 Task: Create a section Dash & Smash and in the section, add a milestone Business Rules Management in the project AgileRamp
Action: Mouse moved to (298, 565)
Screenshot: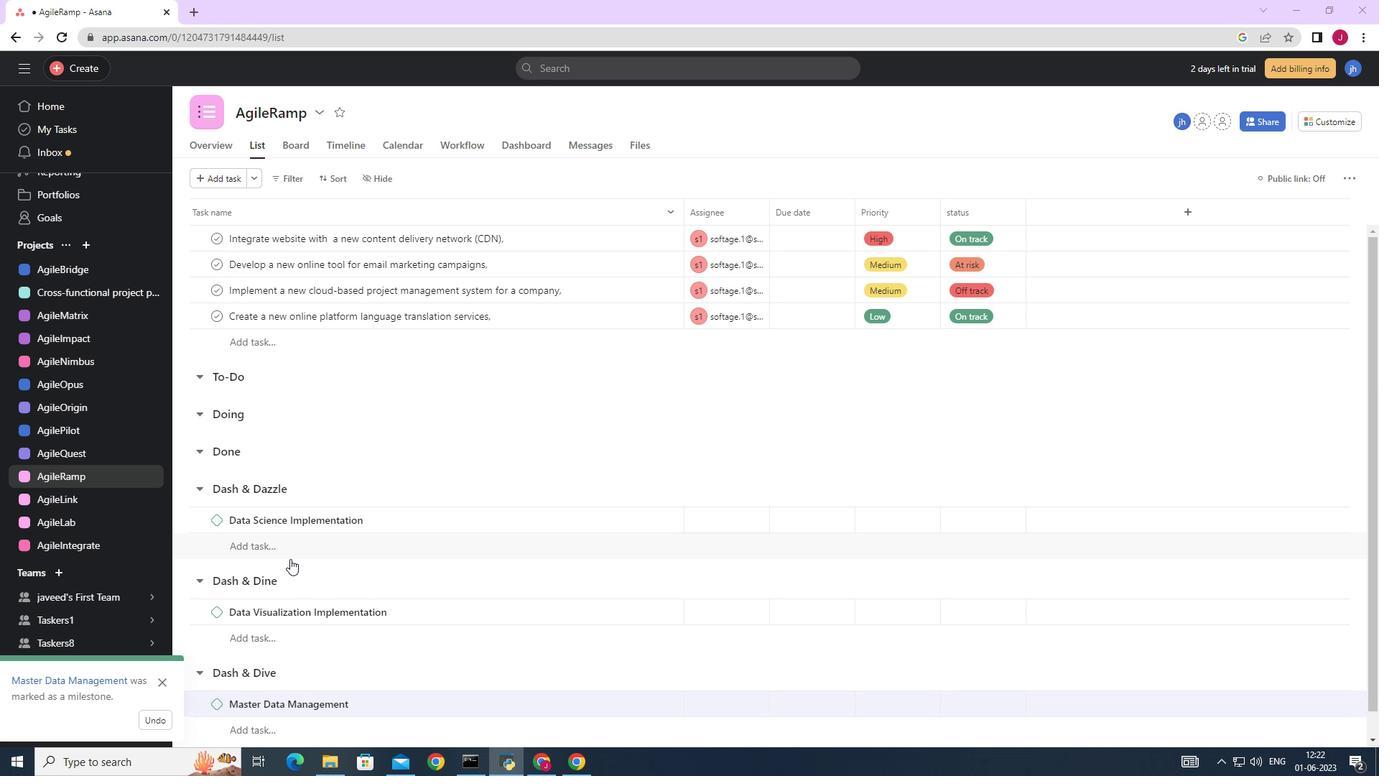 
Action: Mouse scrolled (298, 564) with delta (0, 0)
Screenshot: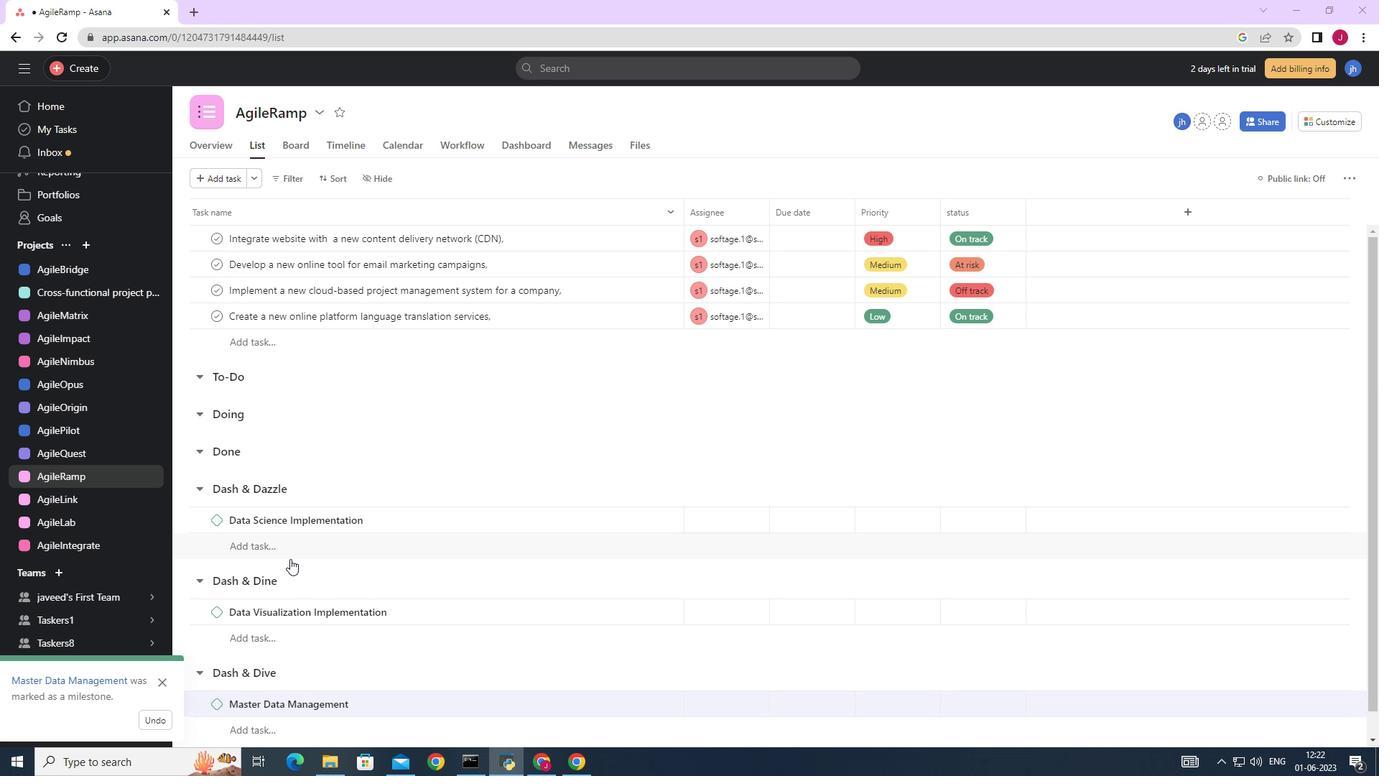 
Action: Mouse moved to (298, 565)
Screenshot: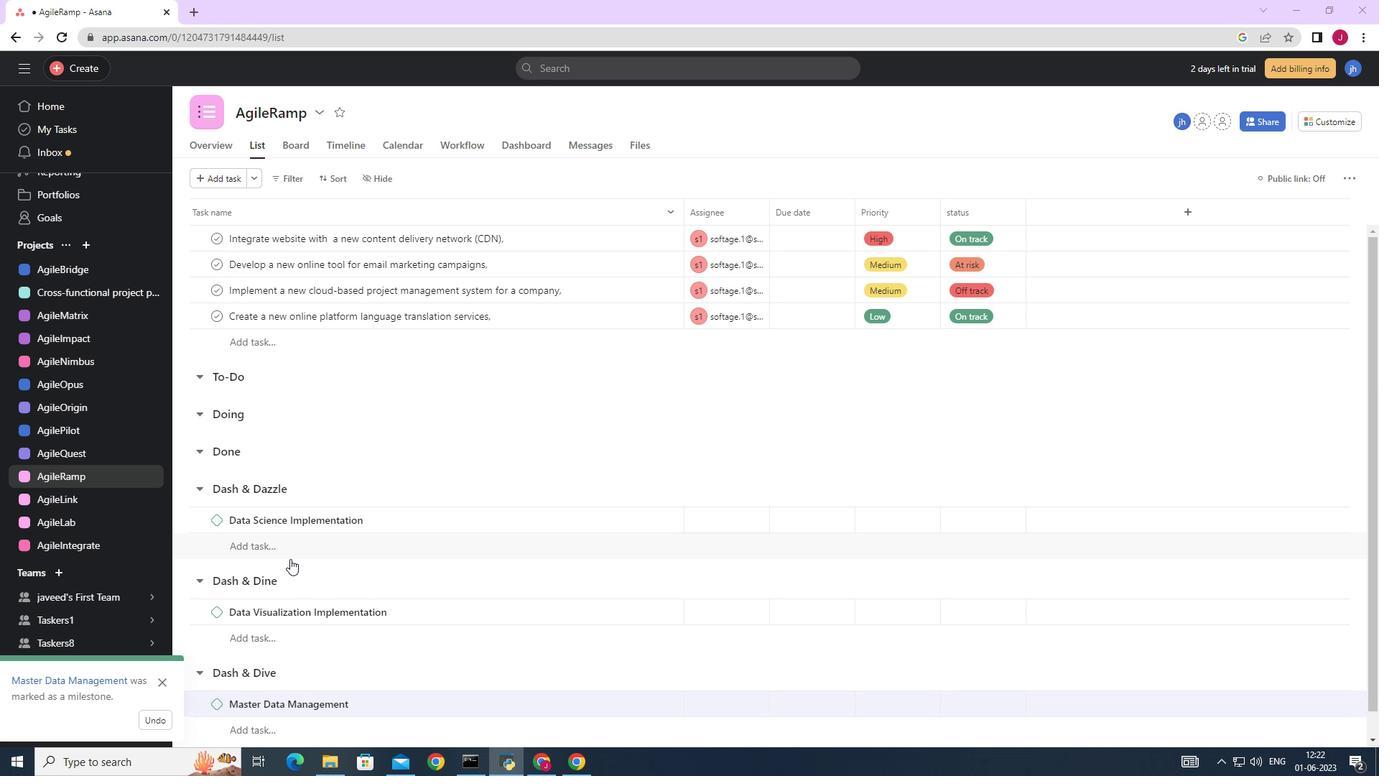 
Action: Mouse scrolled (298, 564) with delta (0, 0)
Screenshot: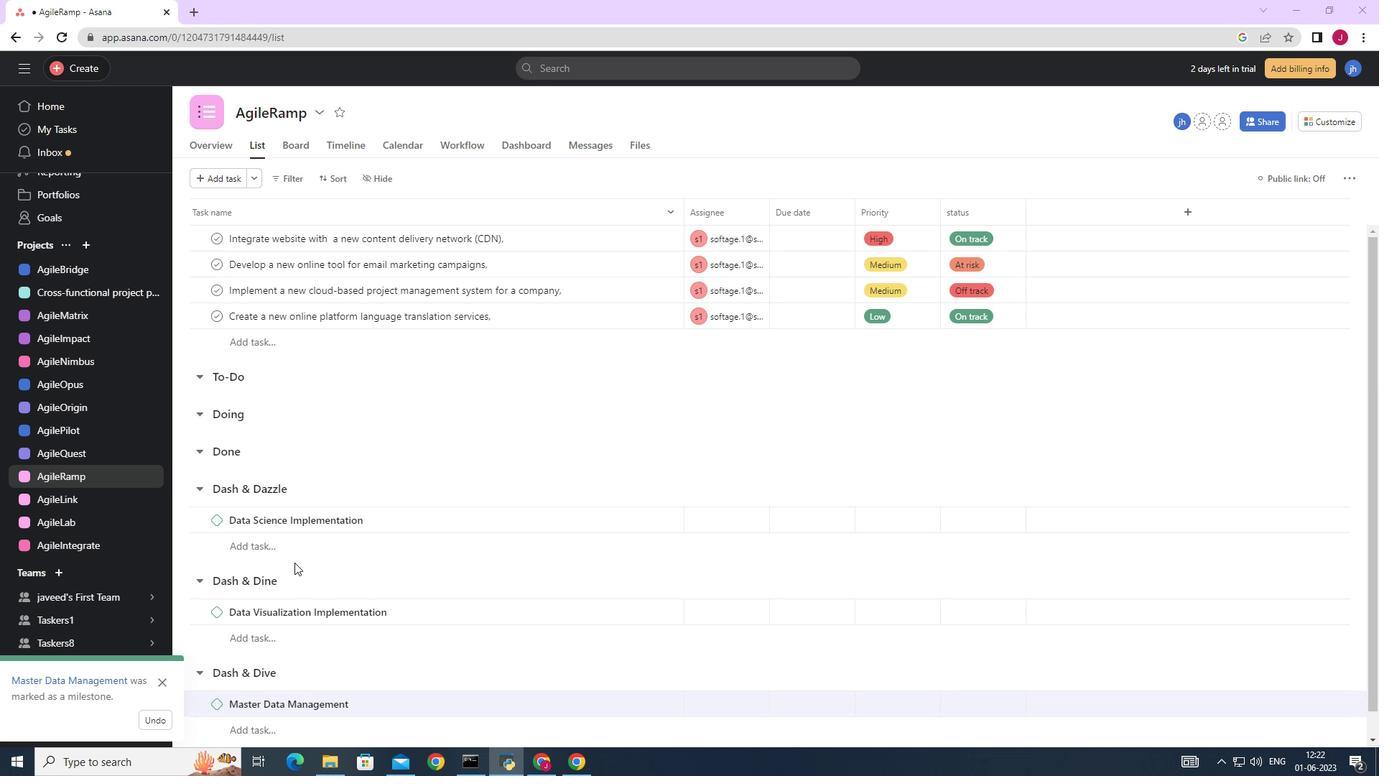 
Action: Mouse scrolled (298, 564) with delta (0, 0)
Screenshot: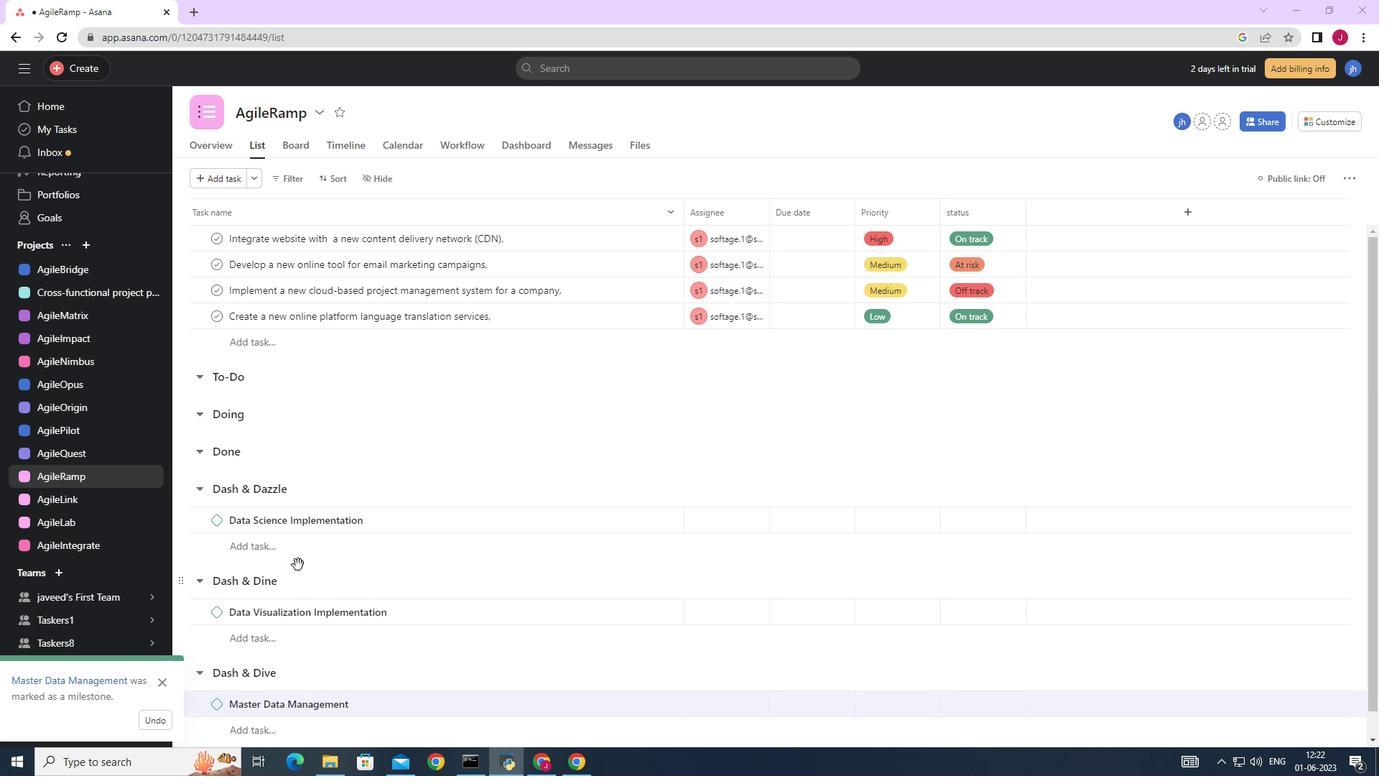 
Action: Mouse scrolled (298, 564) with delta (0, 0)
Screenshot: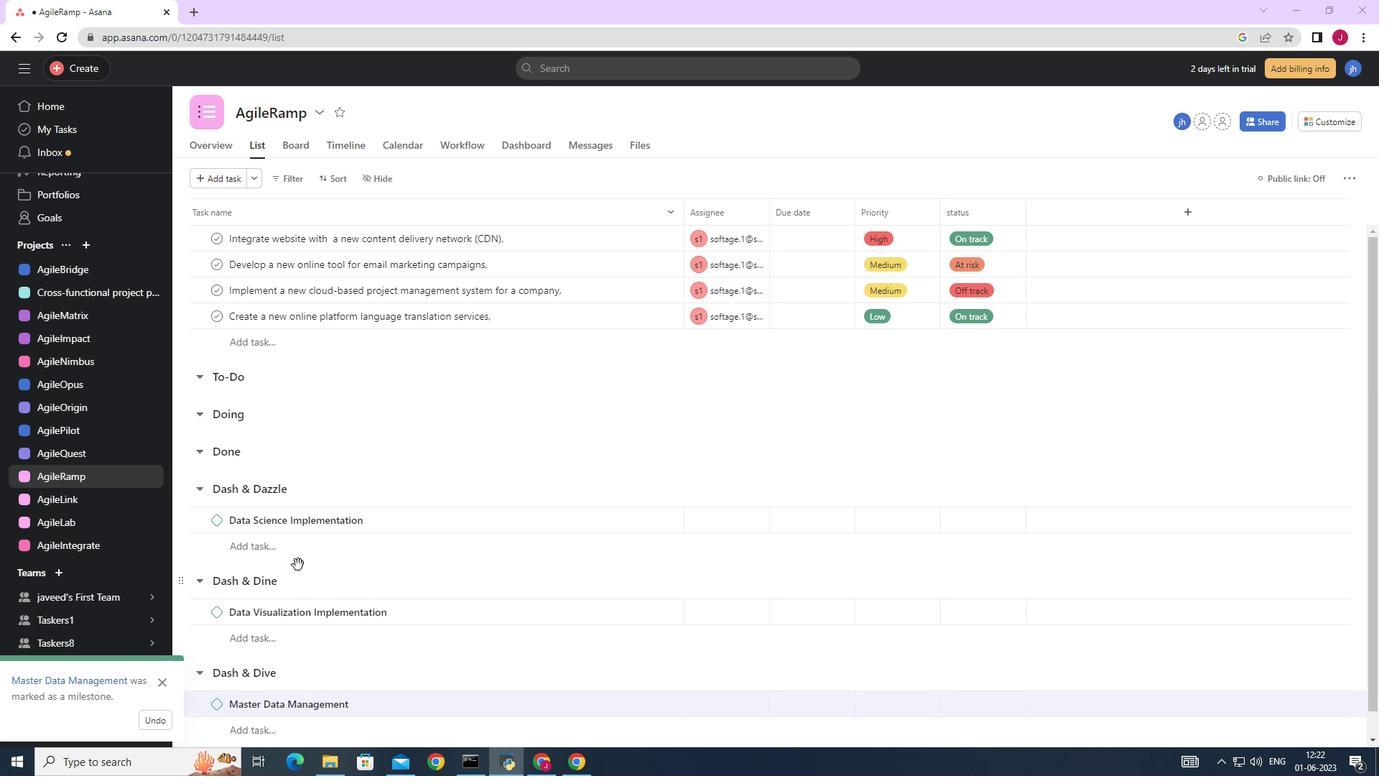 
Action: Mouse scrolled (298, 564) with delta (0, 0)
Screenshot: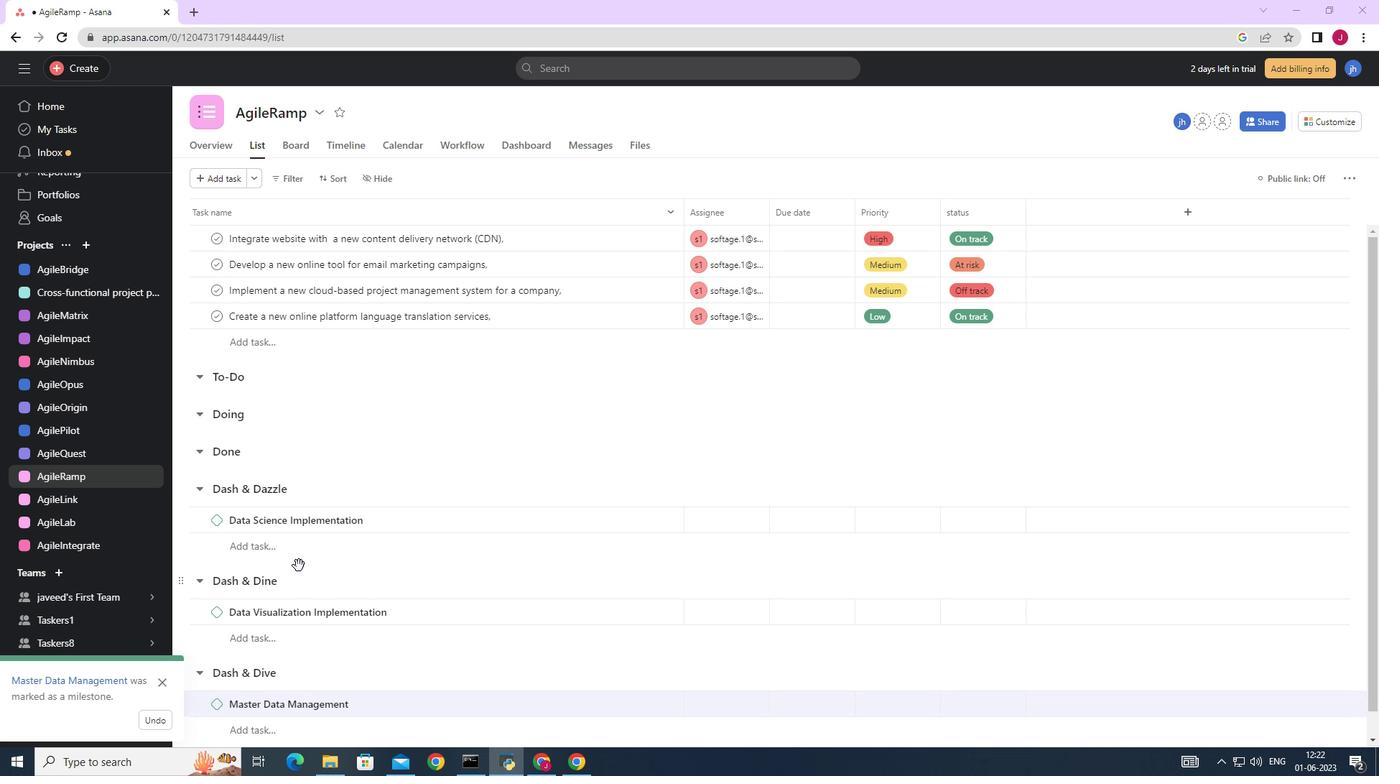 
Action: Mouse moved to (298, 567)
Screenshot: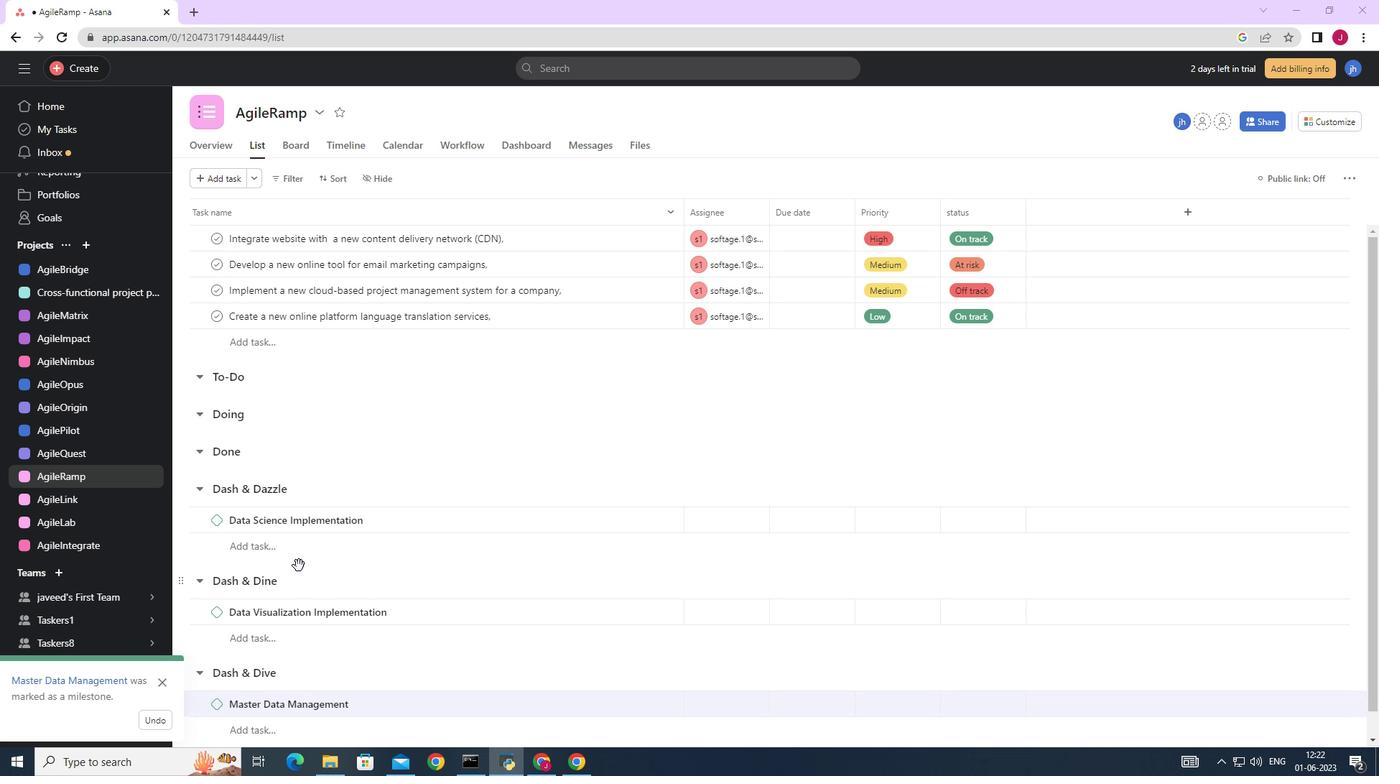 
Action: Mouse scrolled (298, 565) with delta (0, 0)
Screenshot: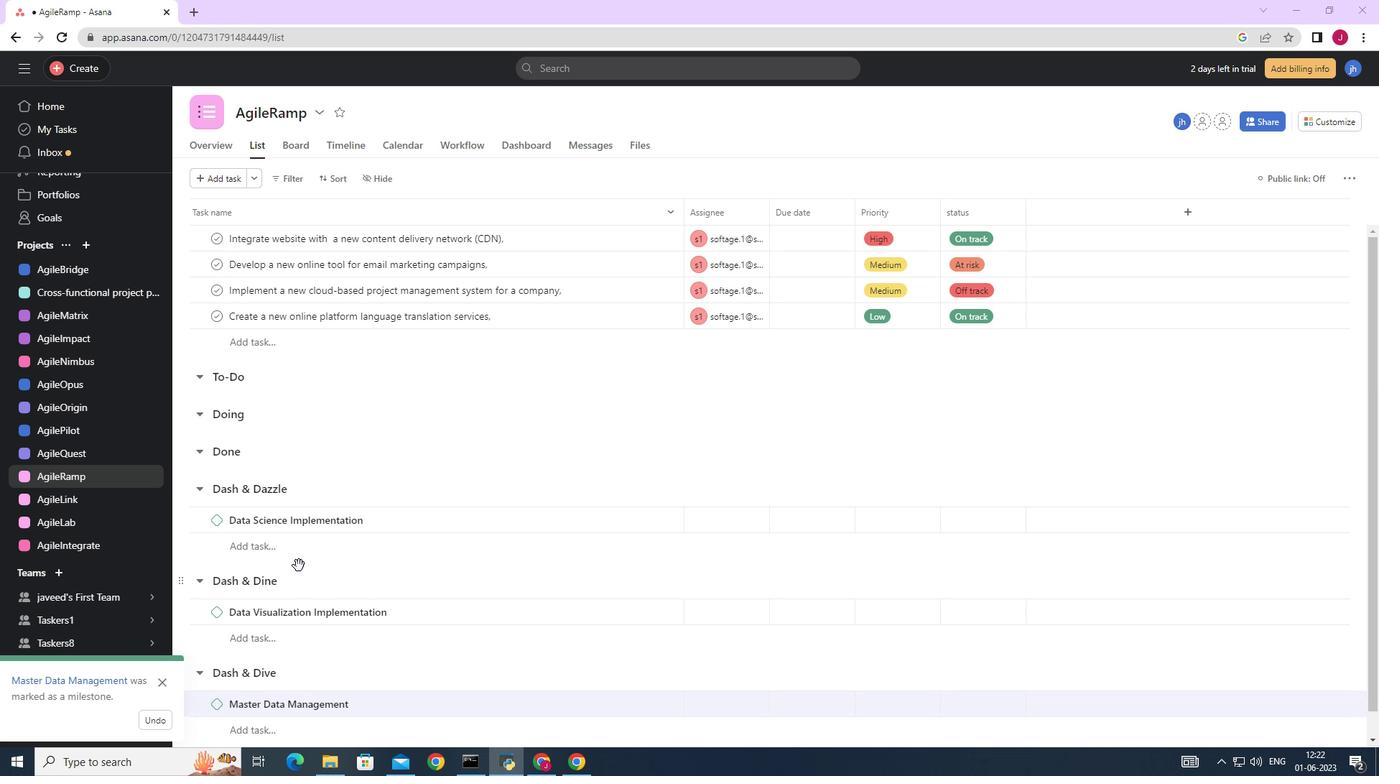 
Action: Mouse moved to (163, 678)
Screenshot: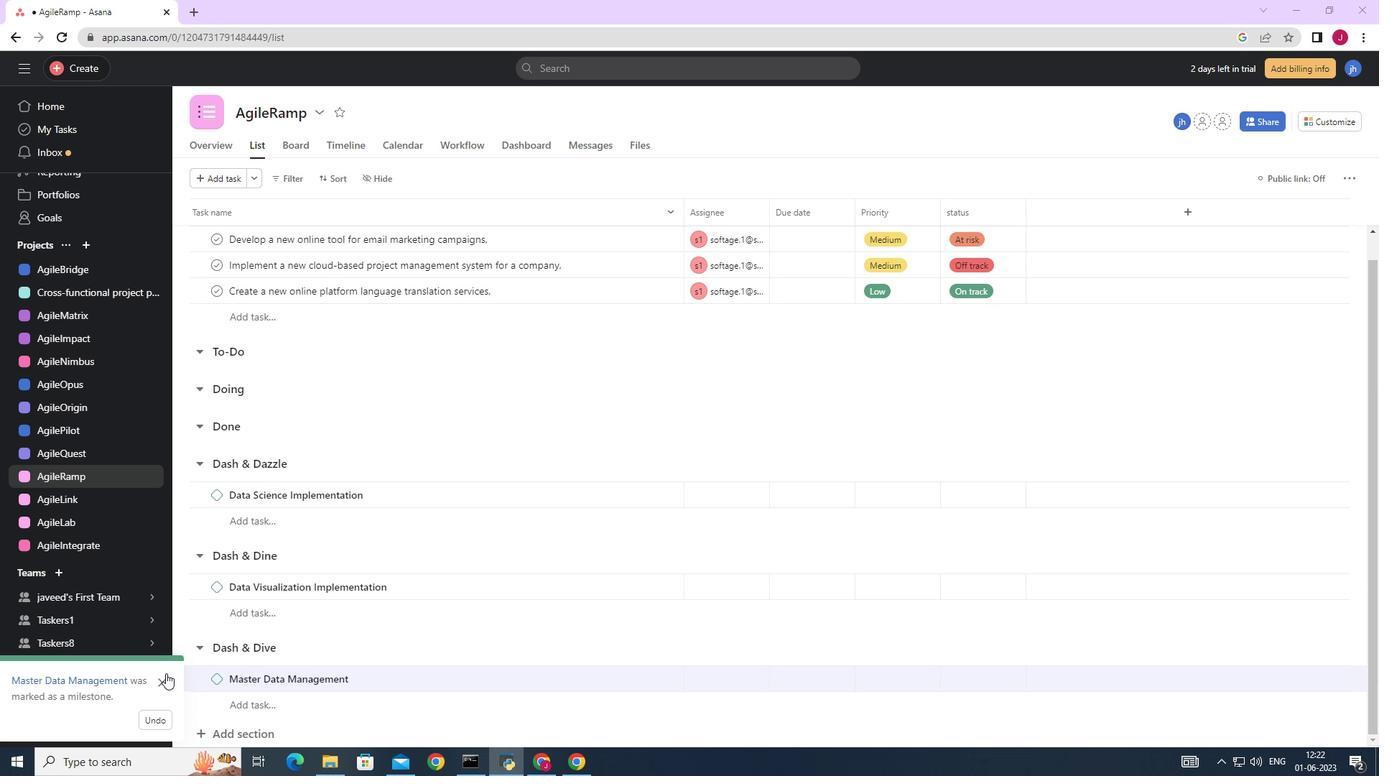 
Action: Mouse pressed left at (163, 678)
Screenshot: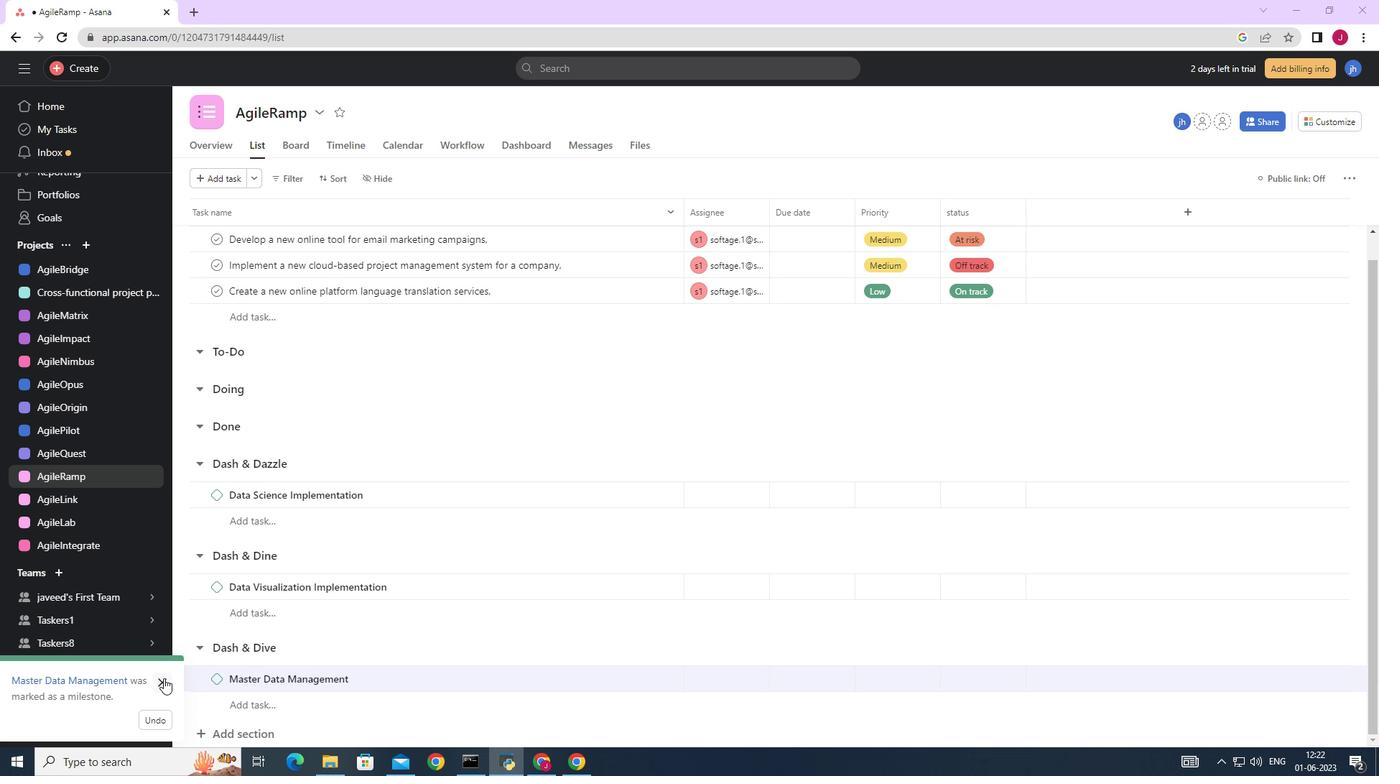 
Action: Mouse moved to (240, 693)
Screenshot: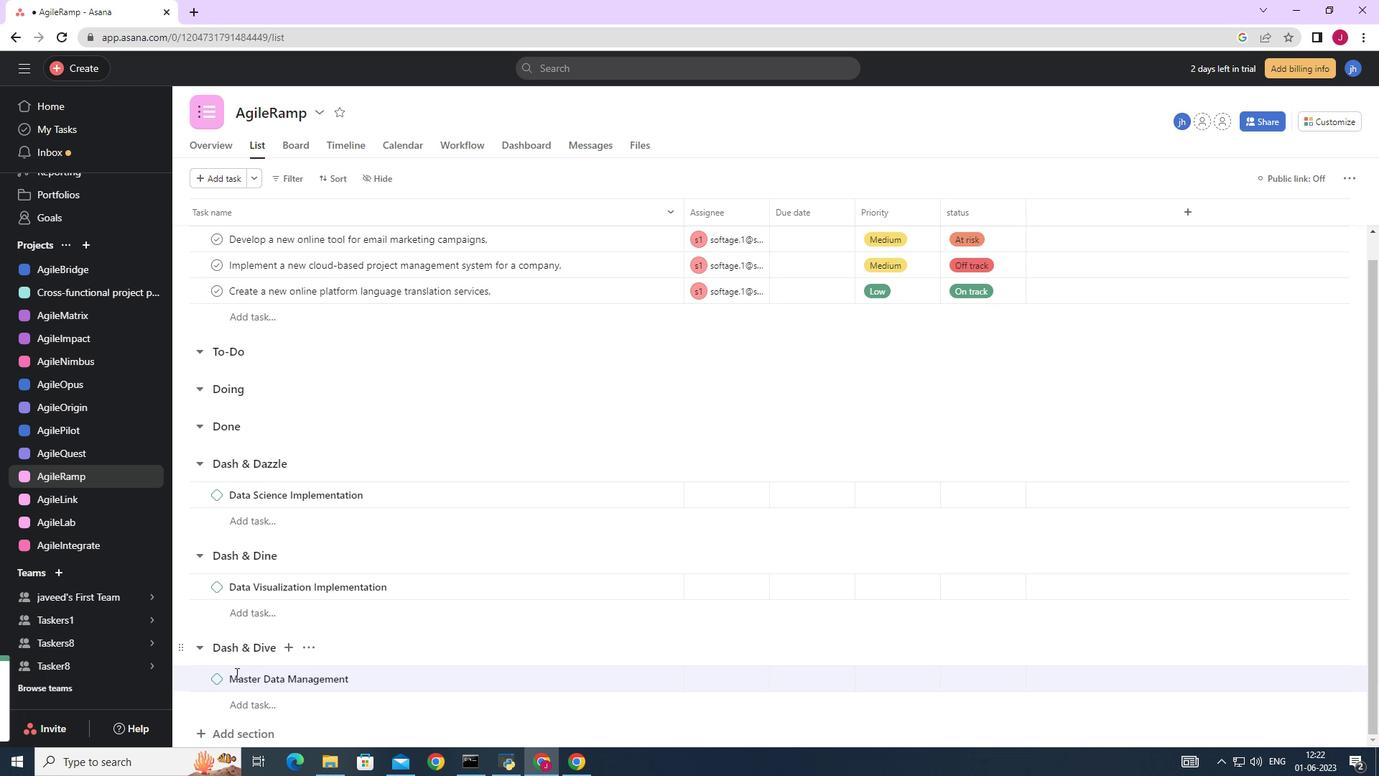
Action: Mouse scrolled (240, 692) with delta (0, 0)
Screenshot: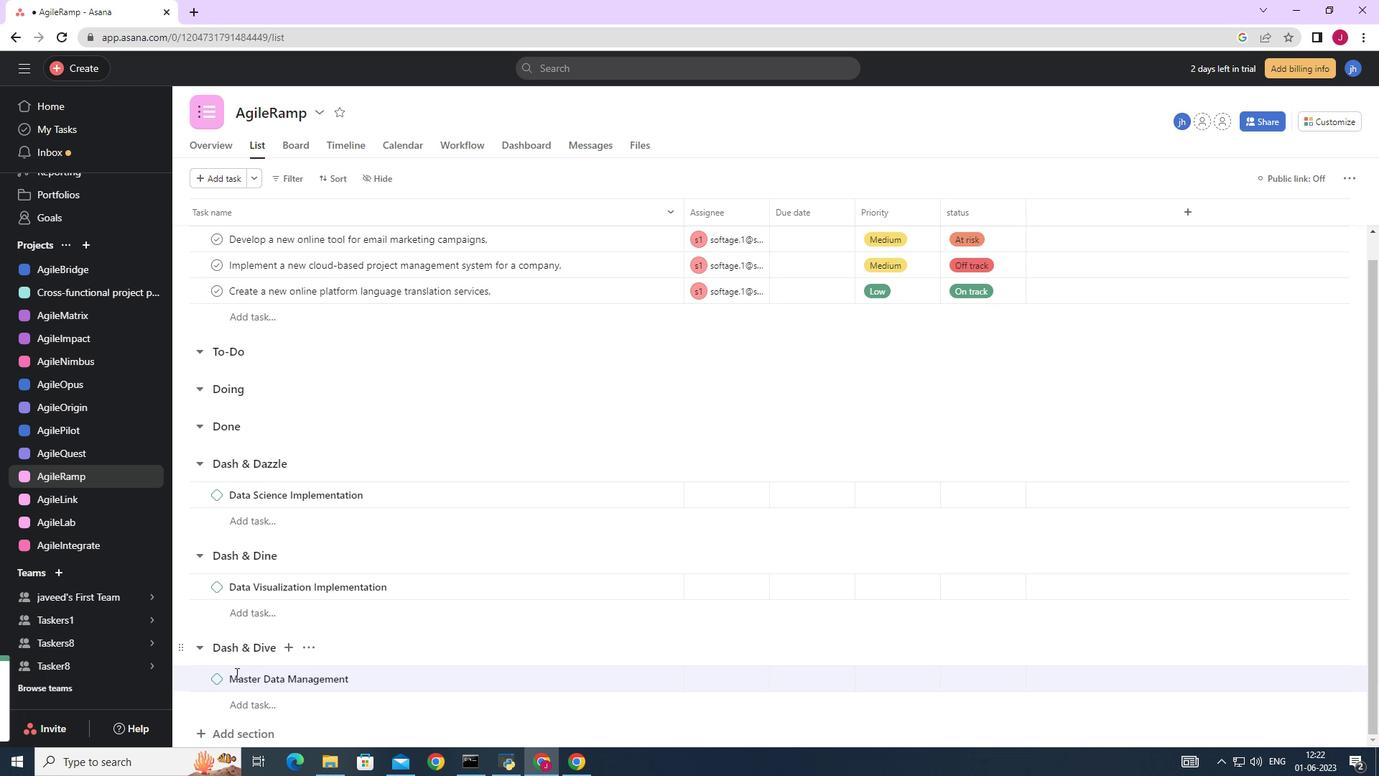 
Action: Mouse moved to (241, 699)
Screenshot: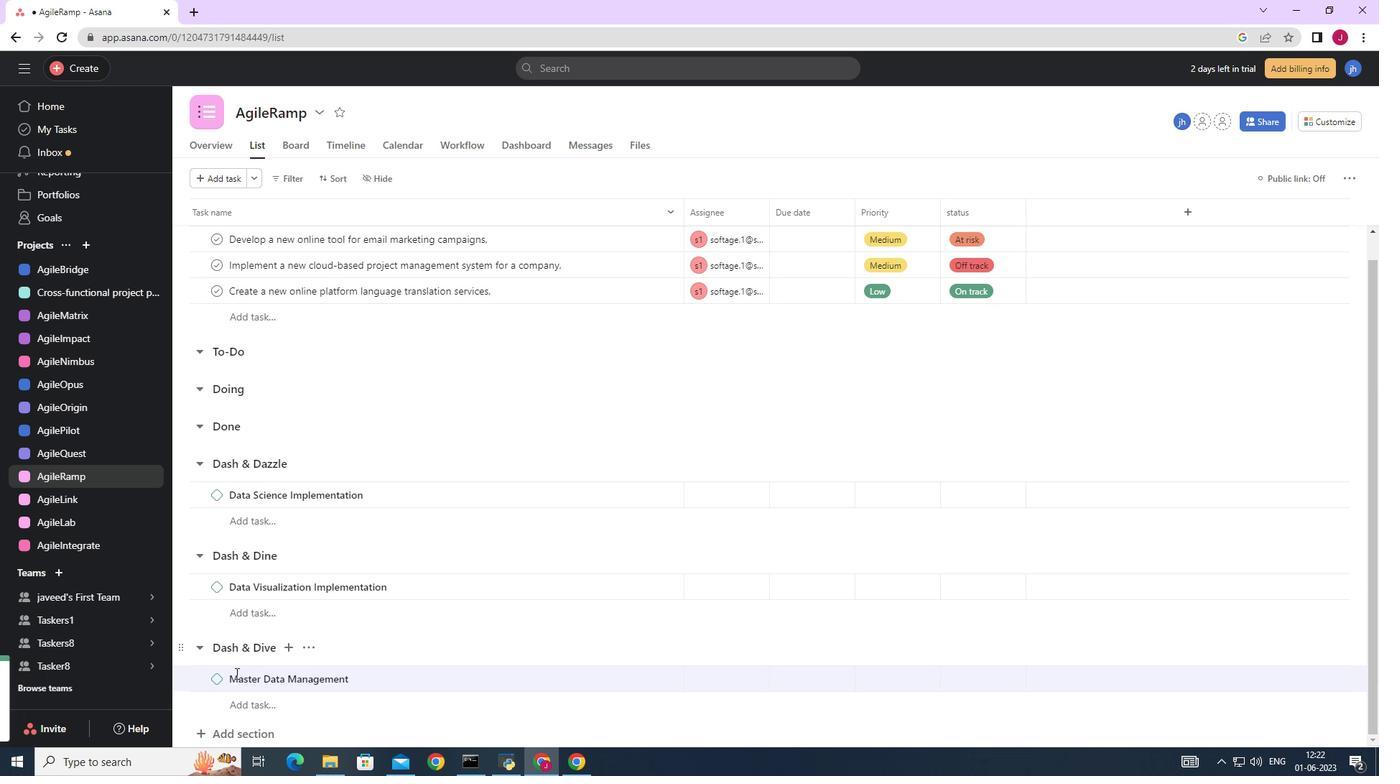 
Action: Mouse scrolled (240, 697) with delta (0, 0)
Screenshot: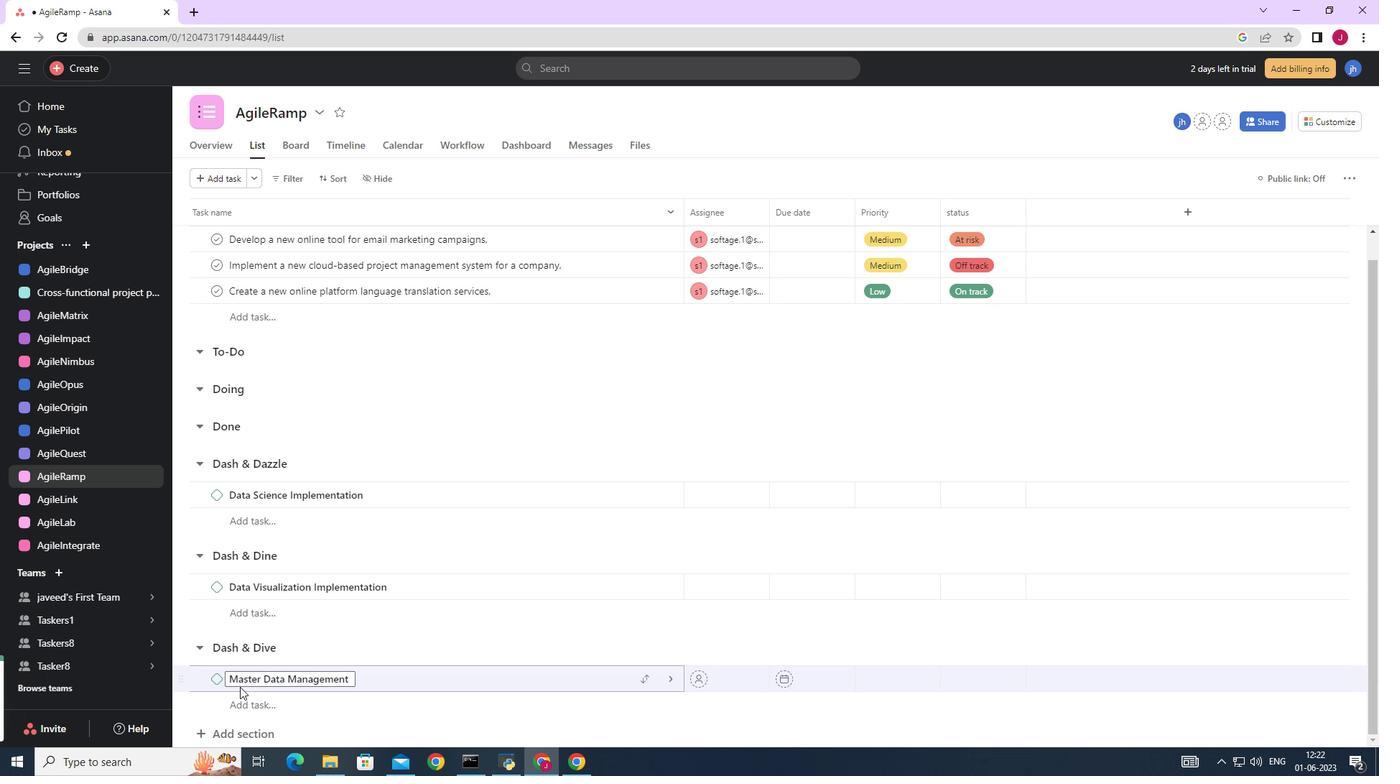 
Action: Mouse moved to (241, 701)
Screenshot: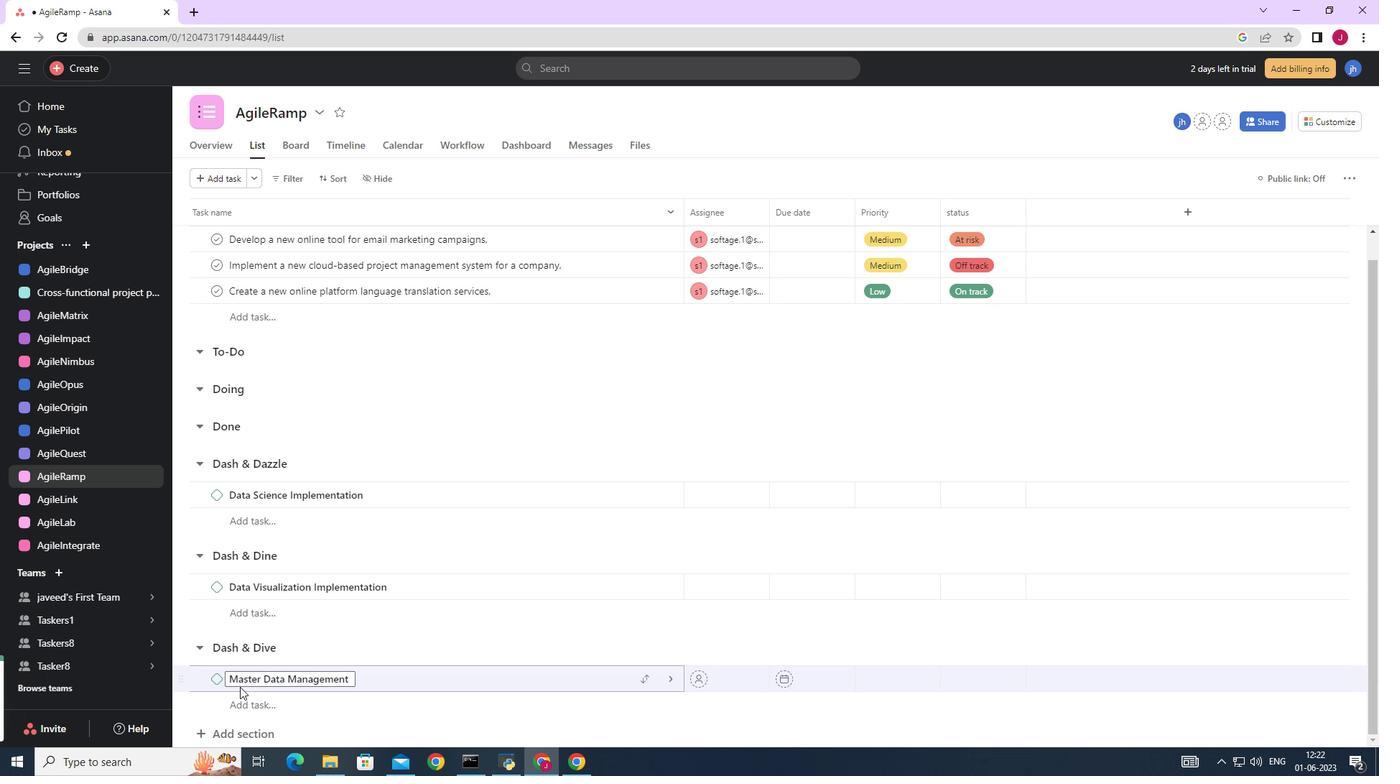 
Action: Mouse scrolled (241, 699) with delta (0, 0)
Screenshot: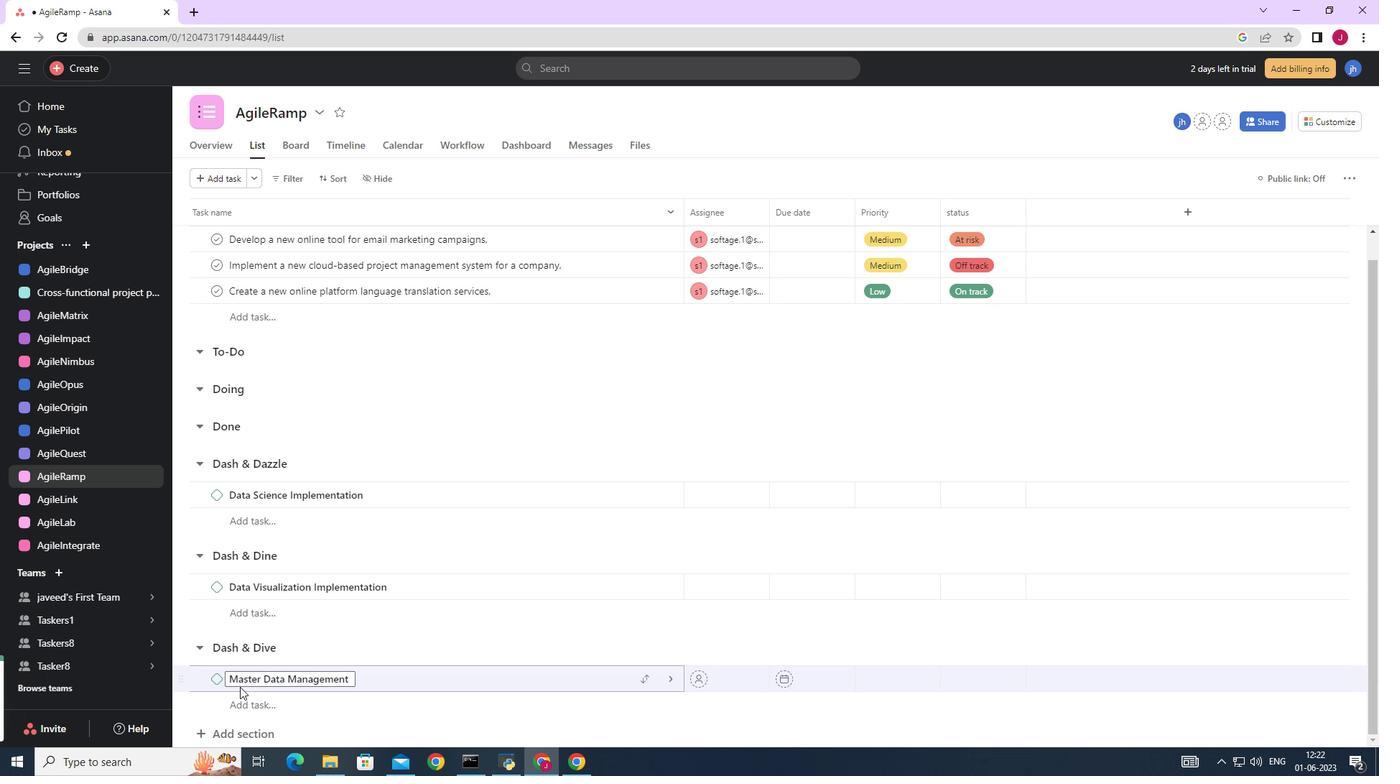 
Action: Mouse moved to (241, 702)
Screenshot: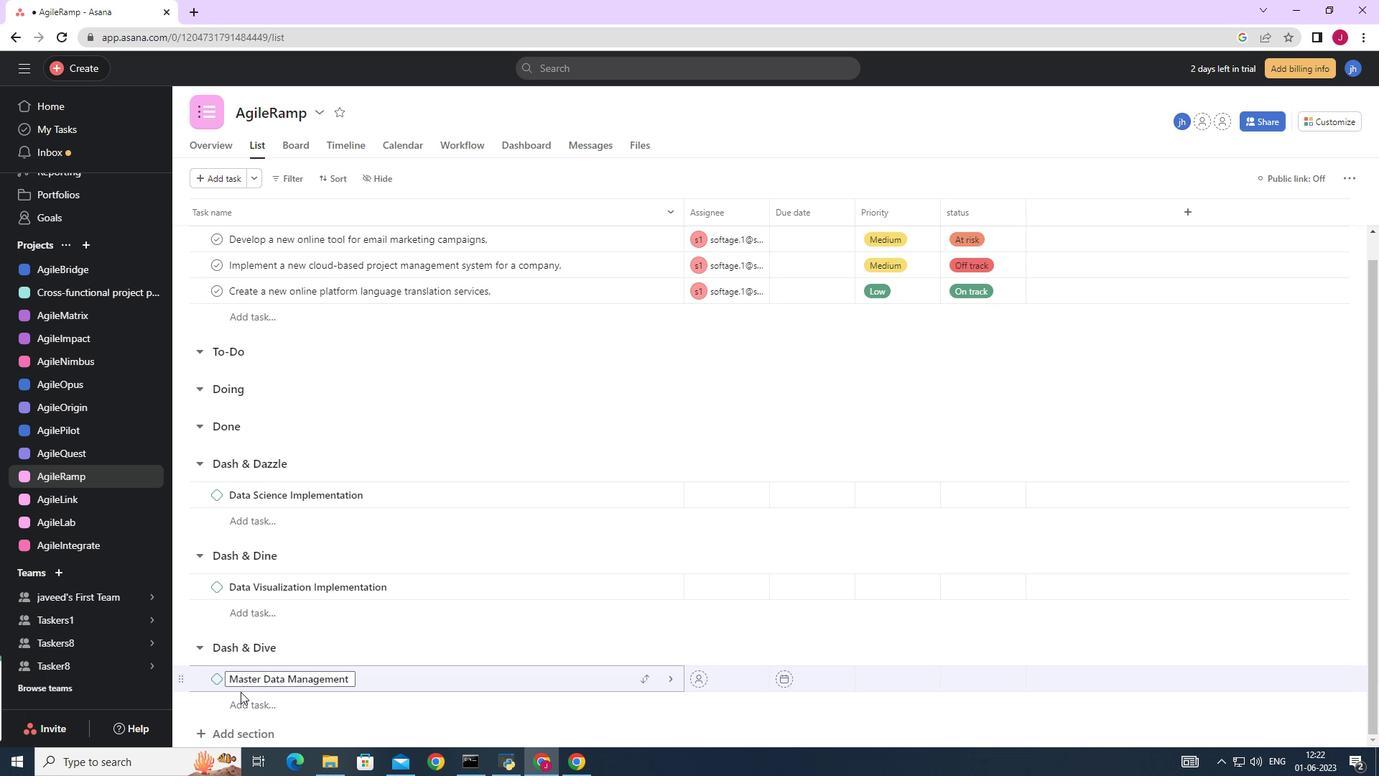 
Action: Mouse scrolled (241, 700) with delta (0, 0)
Screenshot: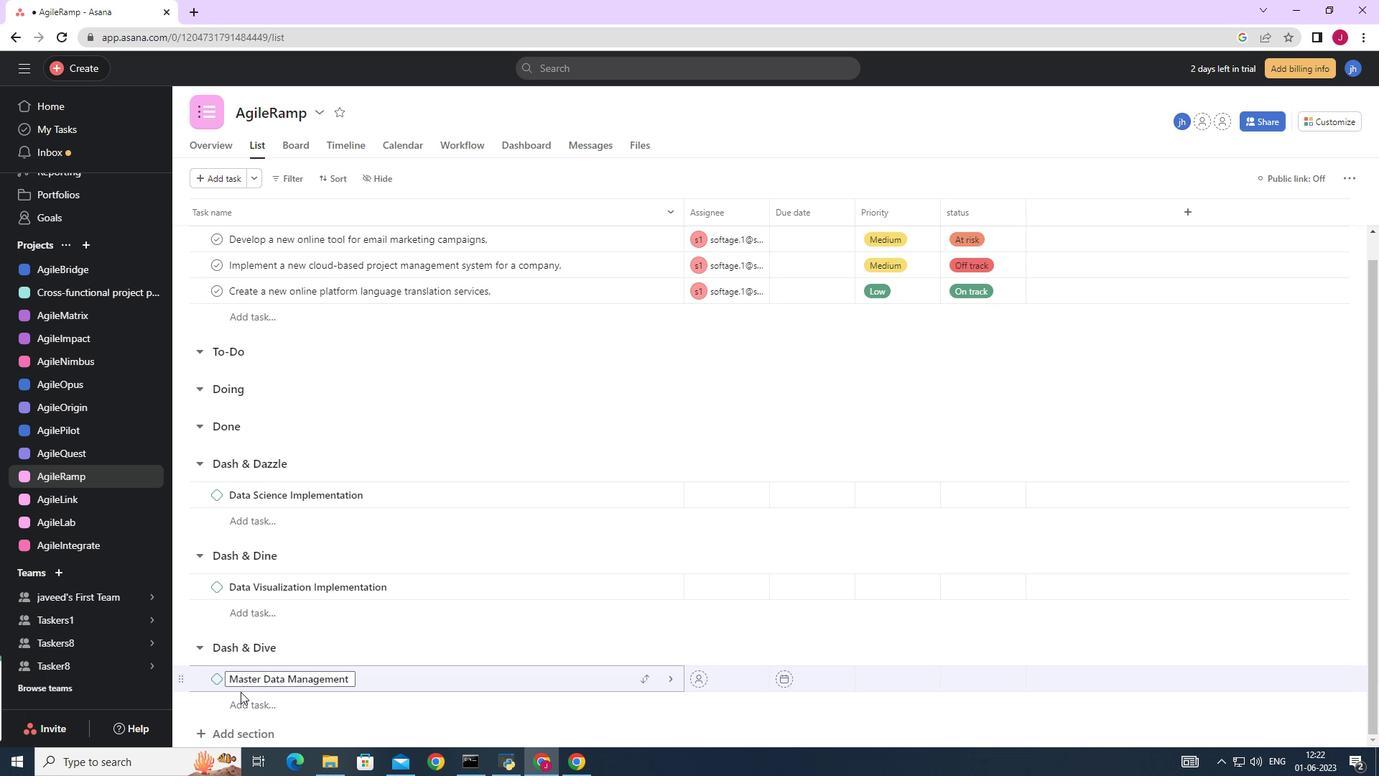 
Action: Mouse moved to (241, 703)
Screenshot: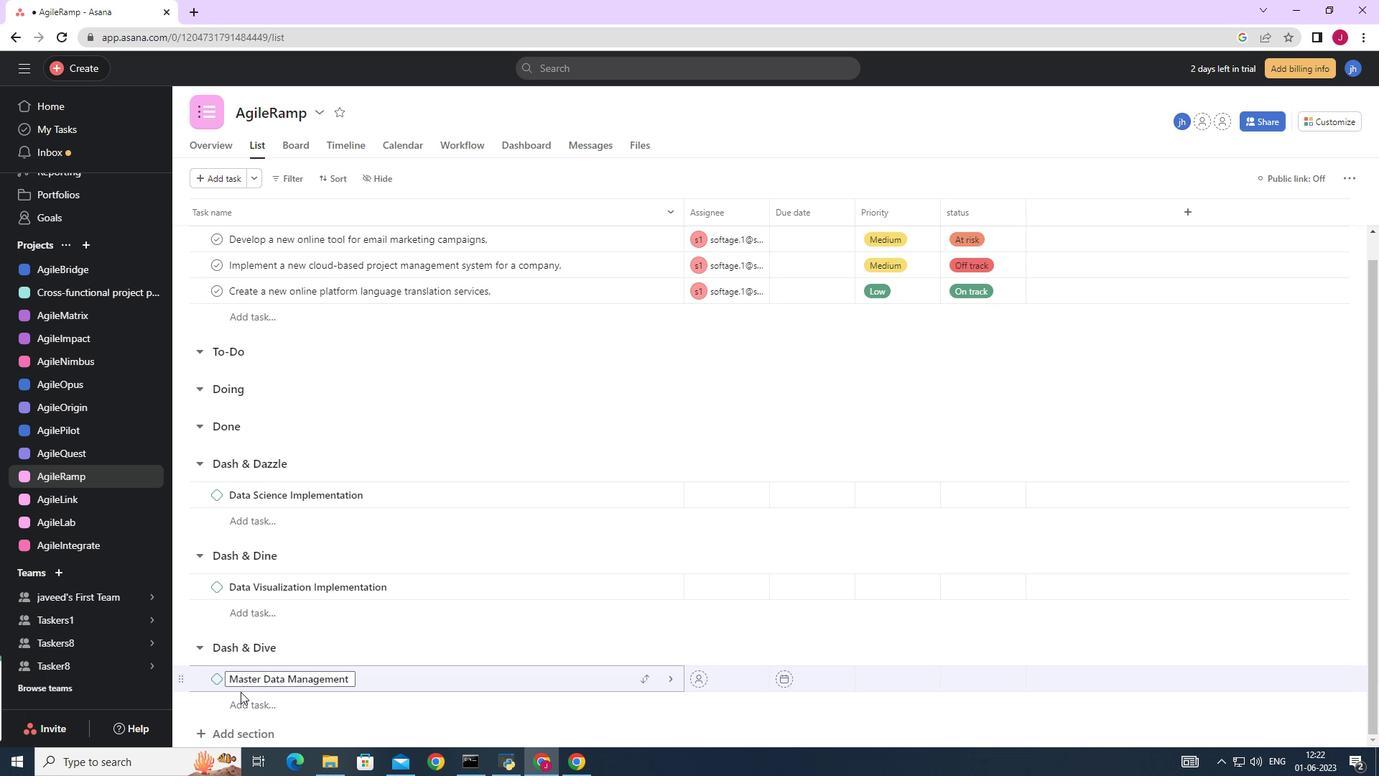 
Action: Mouse scrolled (241, 702) with delta (0, 0)
Screenshot: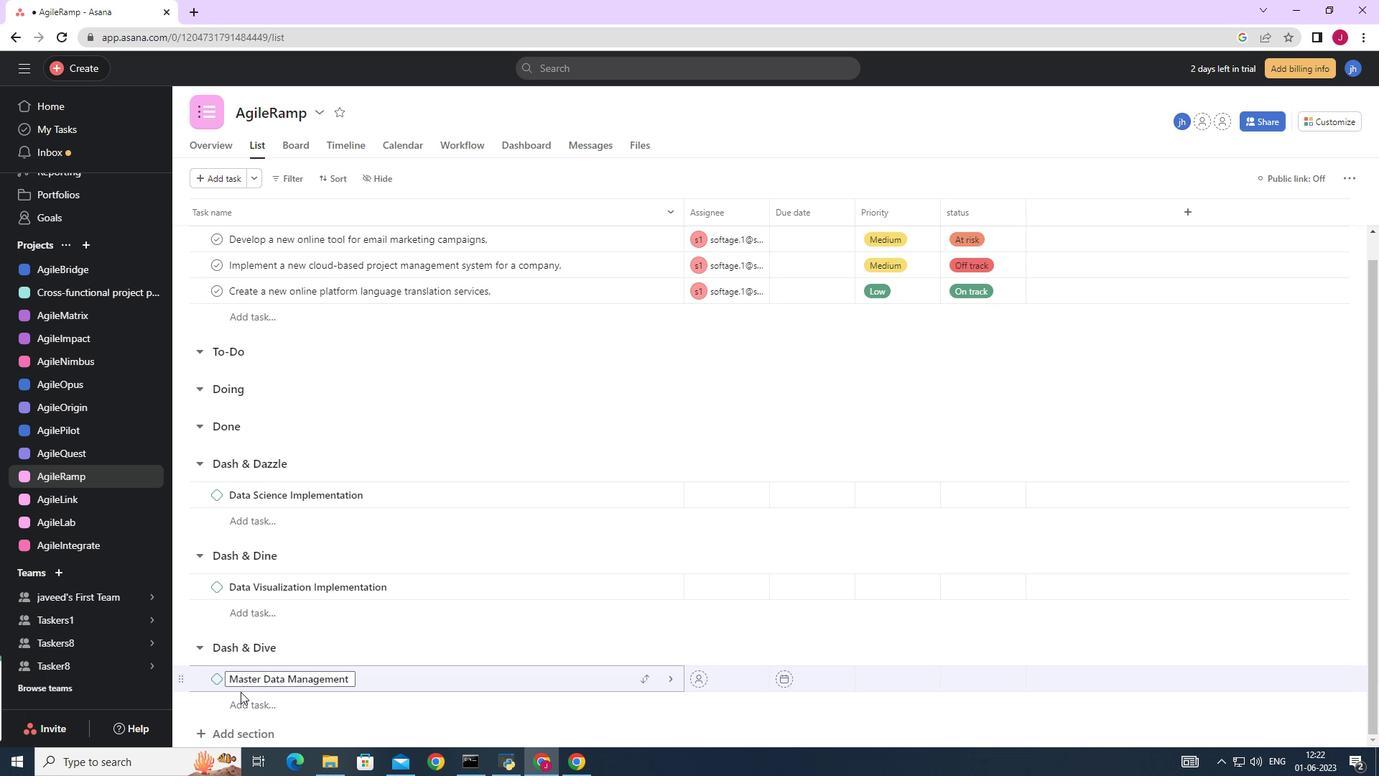 
Action: Mouse moved to (240, 705)
Screenshot: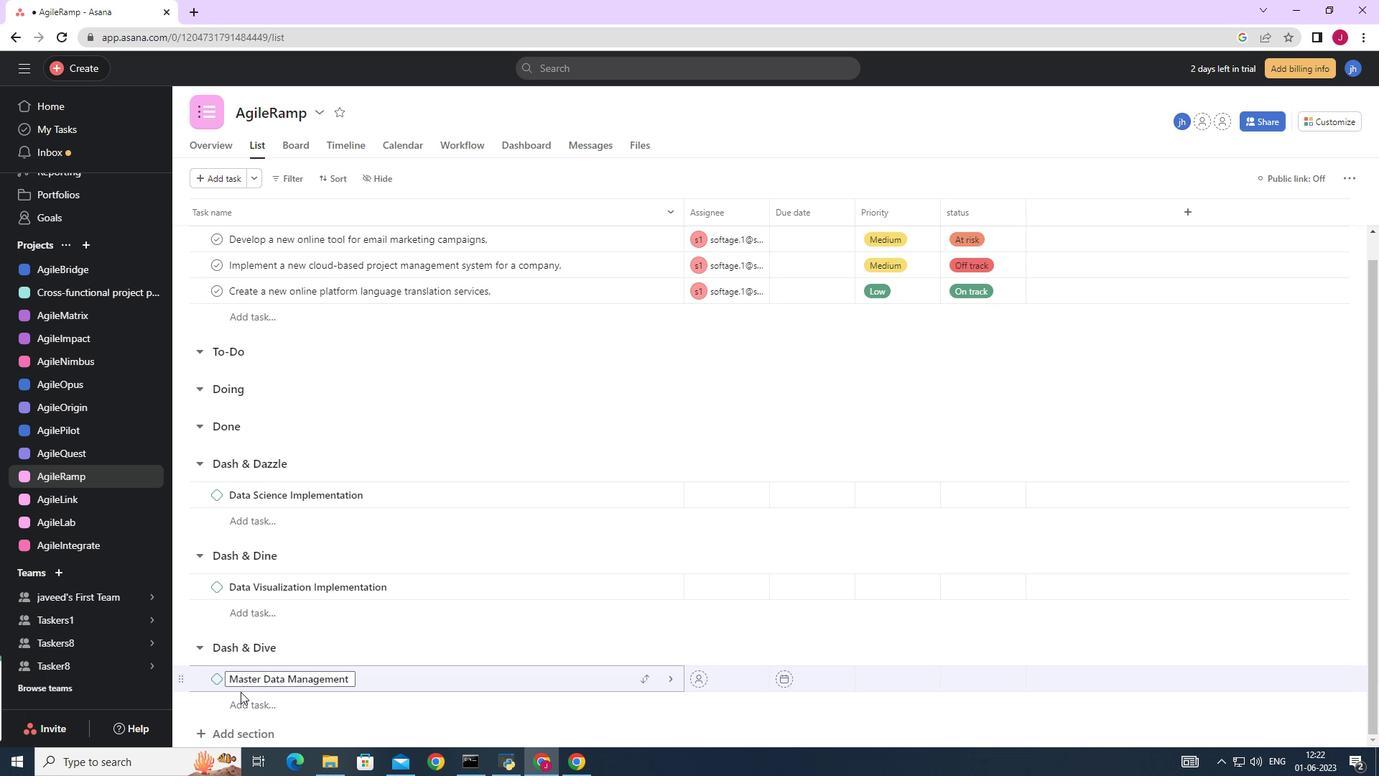 
Action: Mouse scrolled (240, 704) with delta (0, 0)
Screenshot: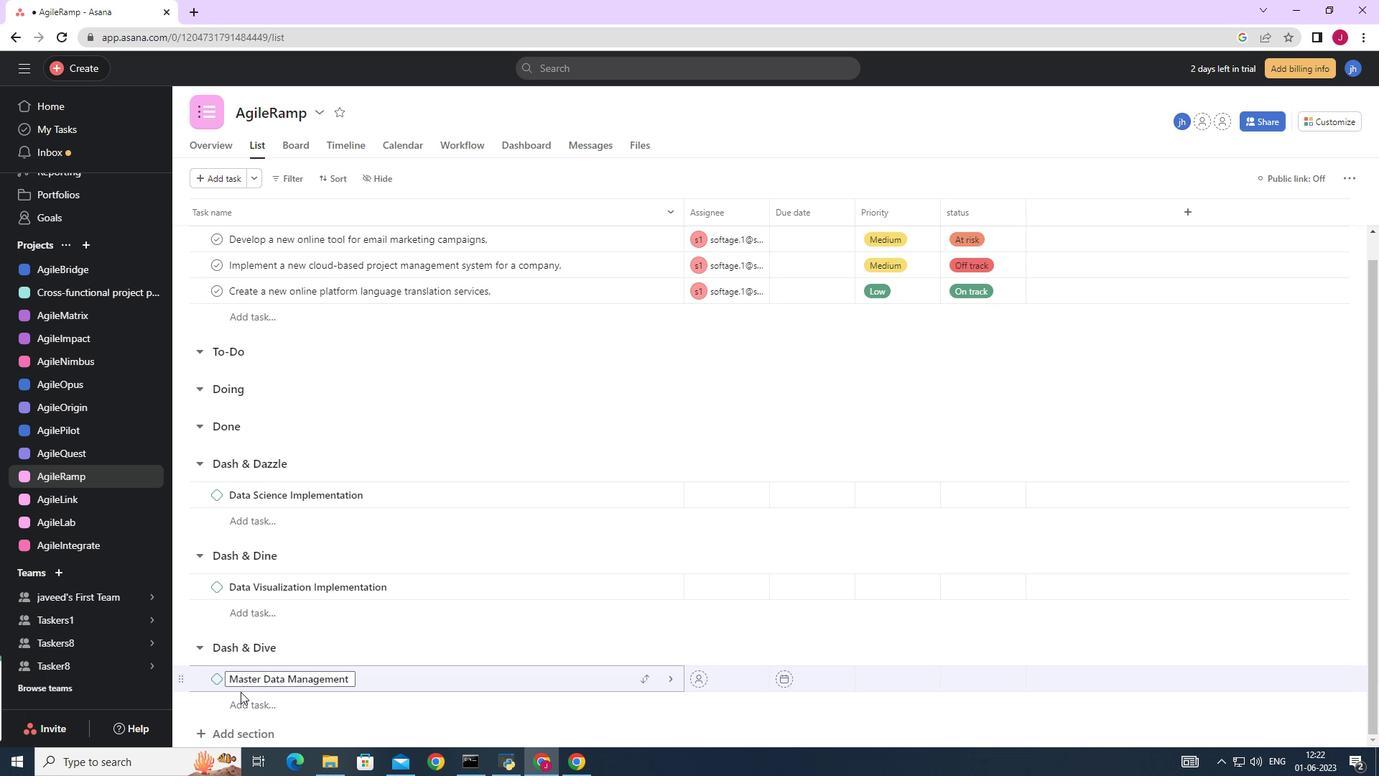 
Action: Mouse moved to (242, 733)
Screenshot: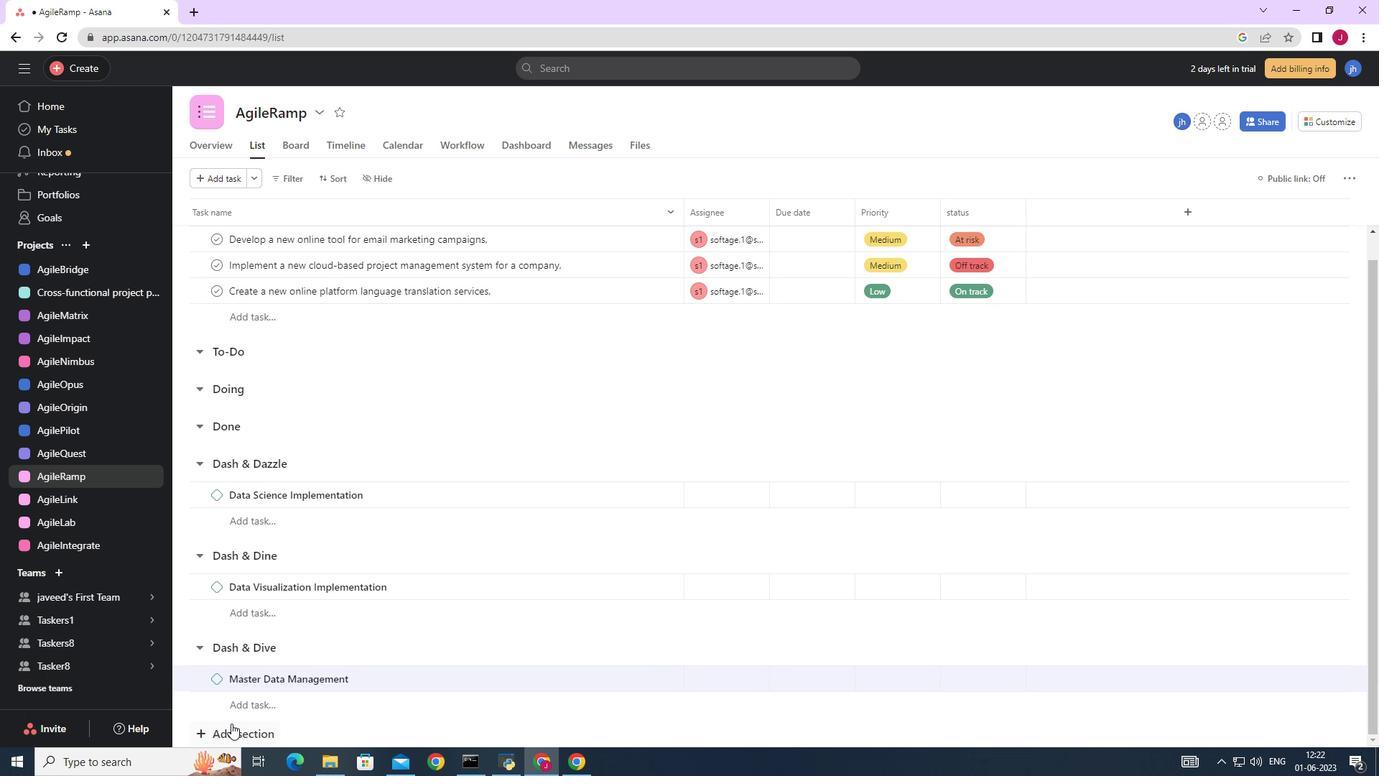 
Action: Mouse pressed left at (242, 733)
Screenshot: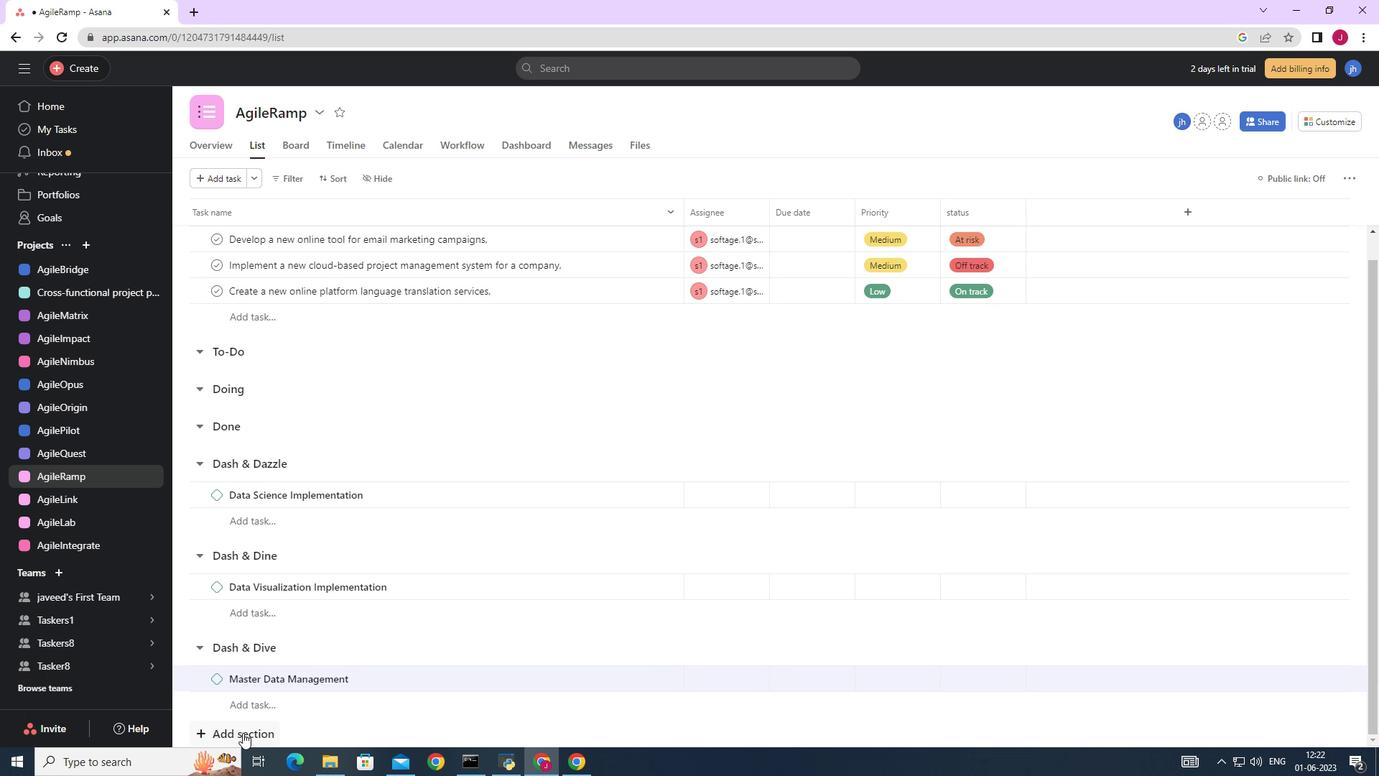 
Action: Mouse moved to (293, 657)
Screenshot: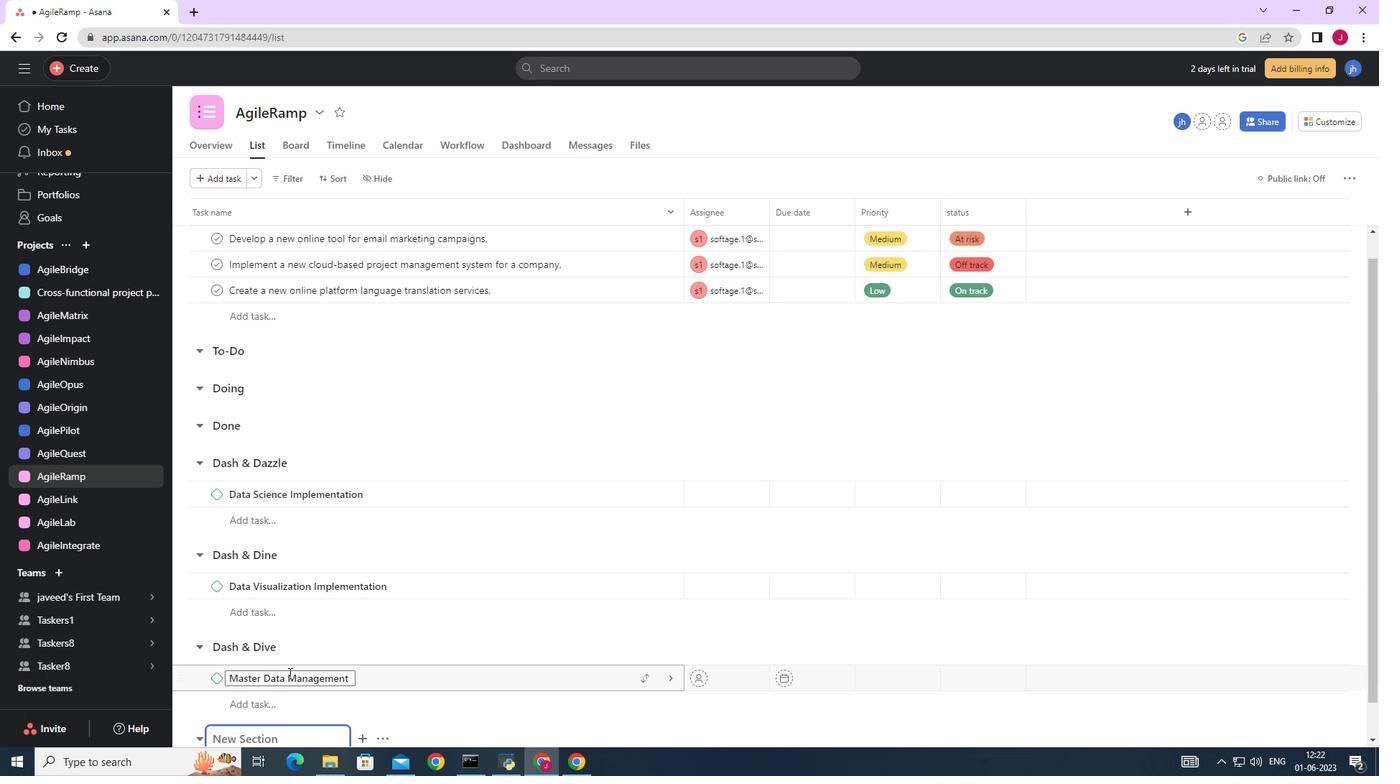
Action: Mouse scrolled (293, 656) with delta (0, 0)
Screenshot: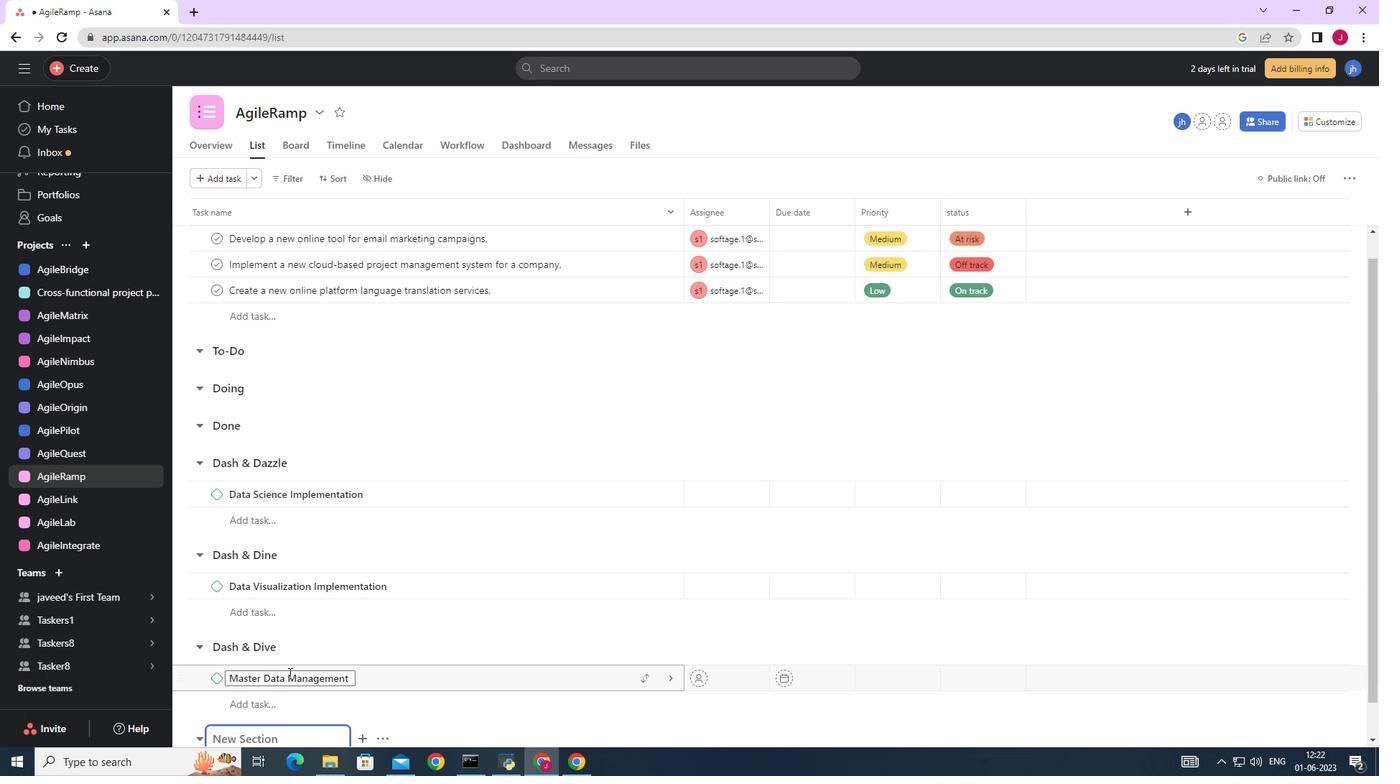 
Action: Mouse scrolled (293, 656) with delta (0, 0)
Screenshot: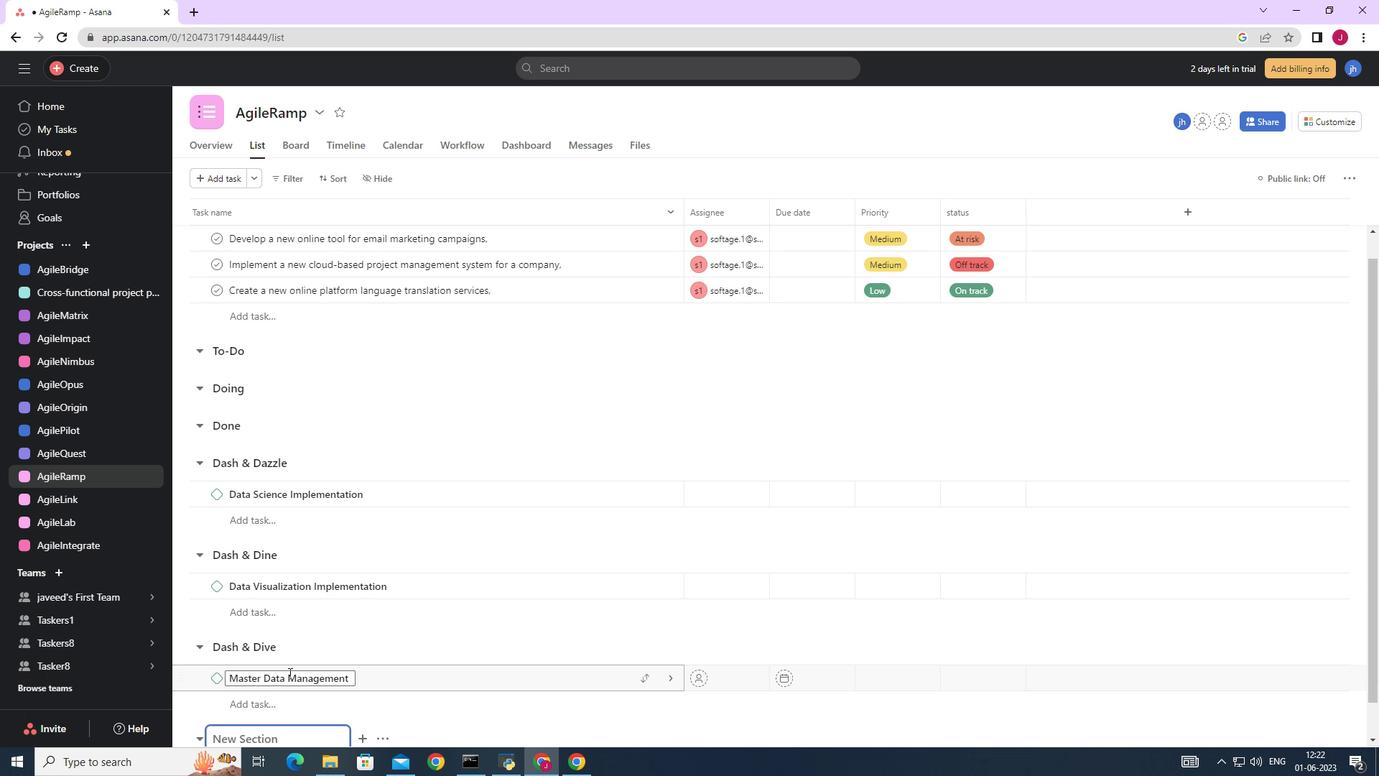 
Action: Mouse scrolled (293, 656) with delta (0, 0)
Screenshot: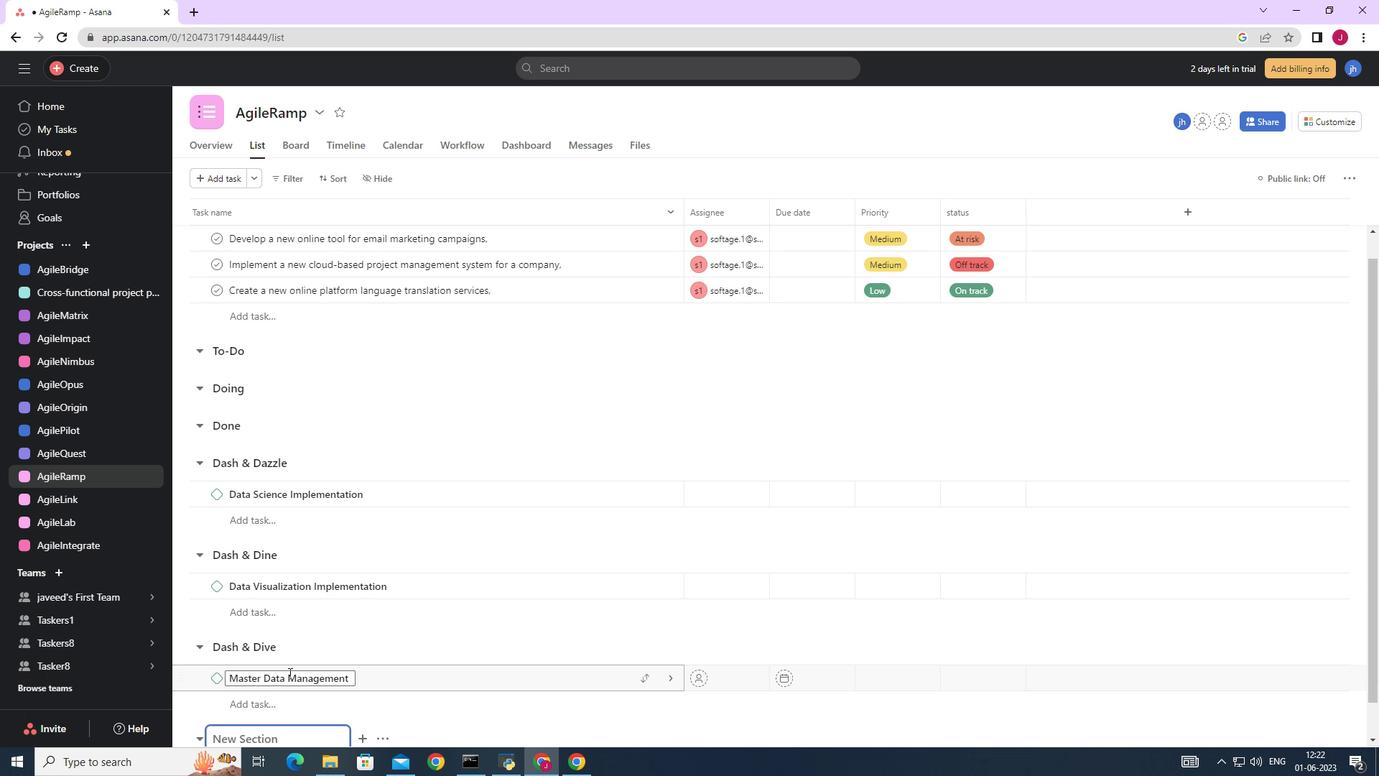 
Action: Mouse scrolled (293, 656) with delta (0, 0)
Screenshot: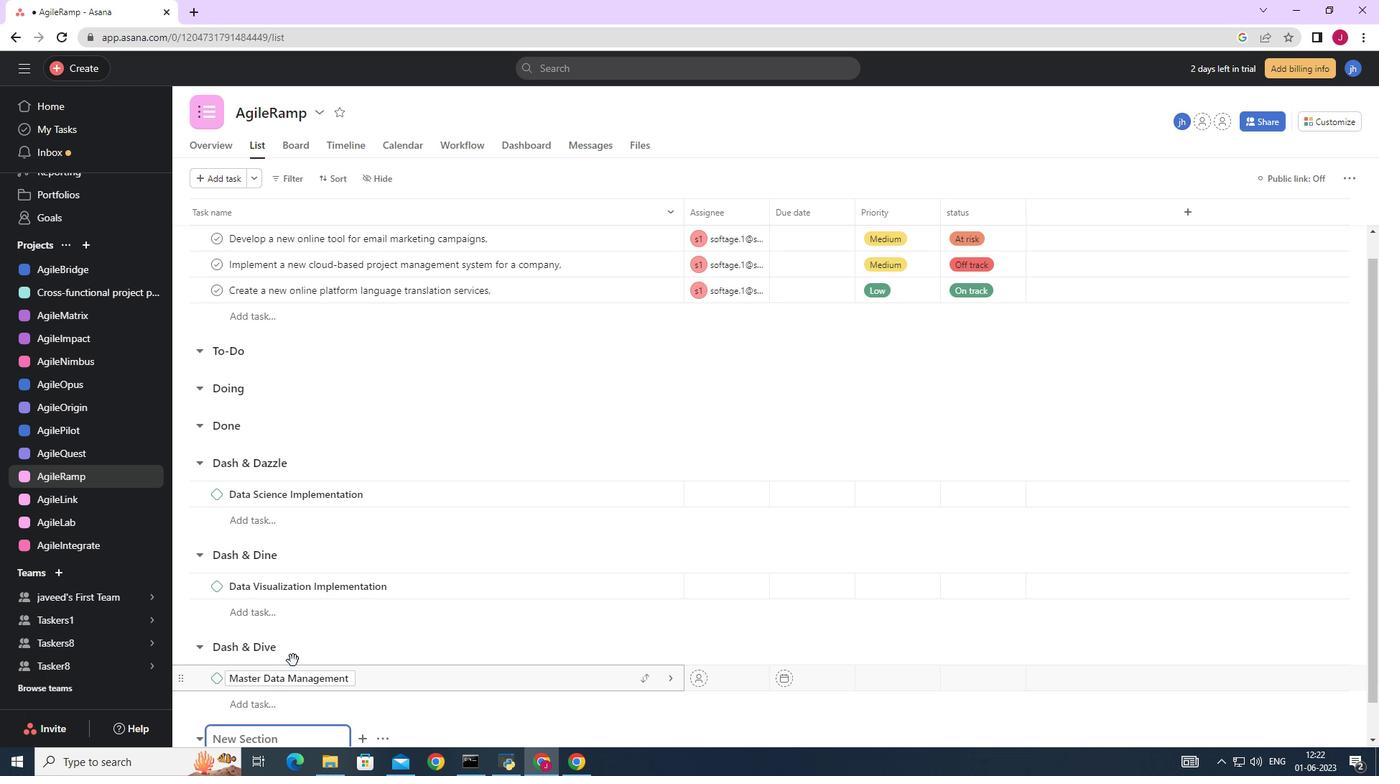 
Action: Mouse scrolled (293, 656) with delta (0, 0)
Screenshot: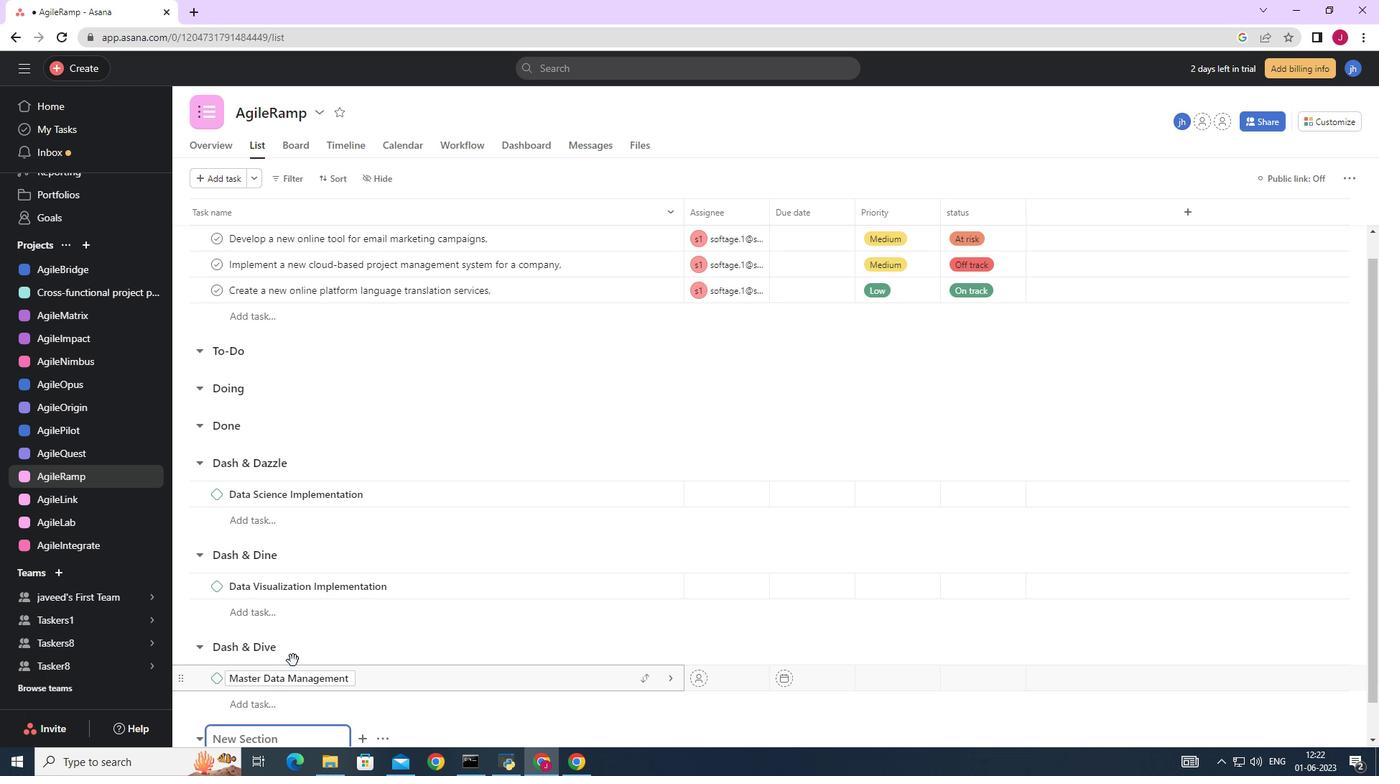 
Action: Mouse moved to (296, 704)
Screenshot: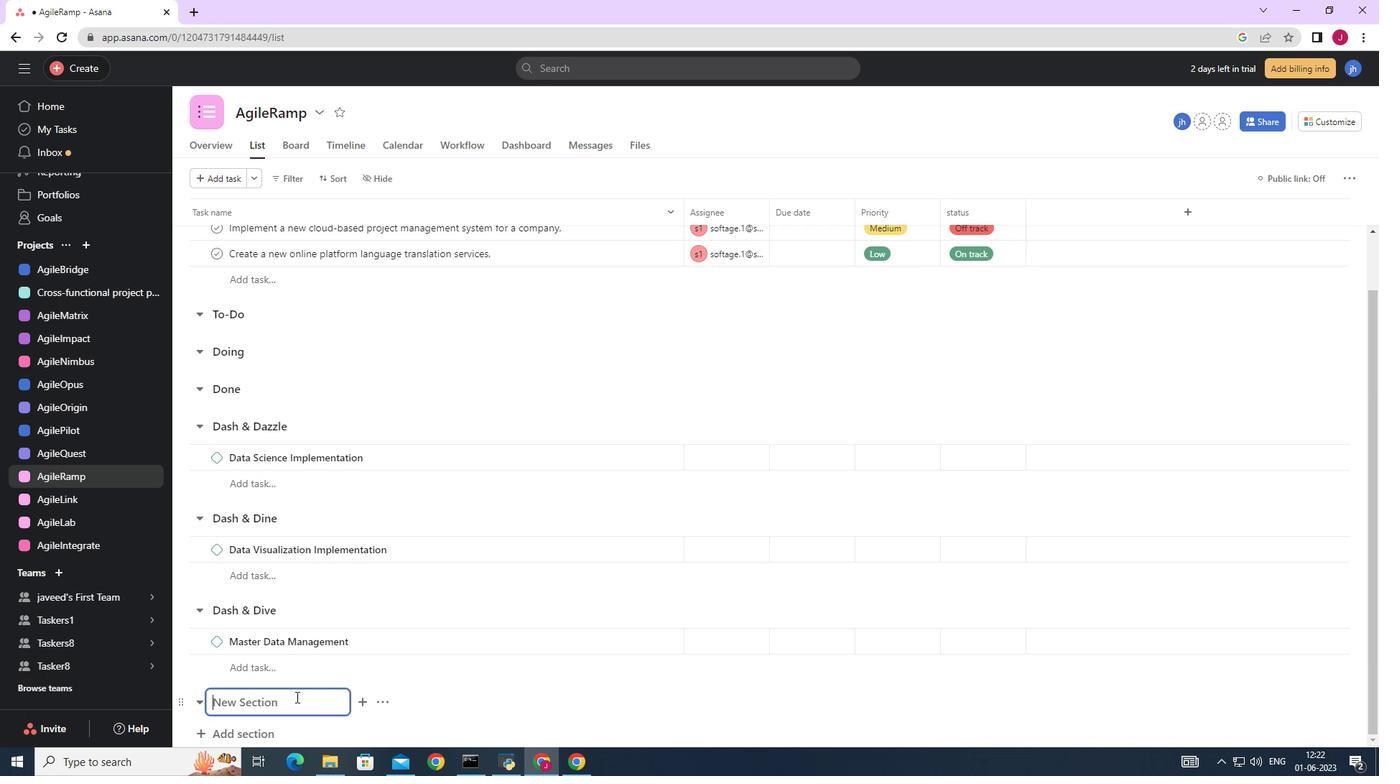 
Action: Key pressed <Key.caps_lock>D<Key.caps_lock>ash<Key.space><Key.shift>&<Key.space><Key.caps_lock>S<Key.caps_lock>mash<Key.enter><Key.caps_lock>B<Key.caps_lock>usiness<Key.space><Key.caps_lock>R<Key.caps_lock>ules<Key.space><Key.caps_lock>M<Key.caps_lock>anagement
Screenshot: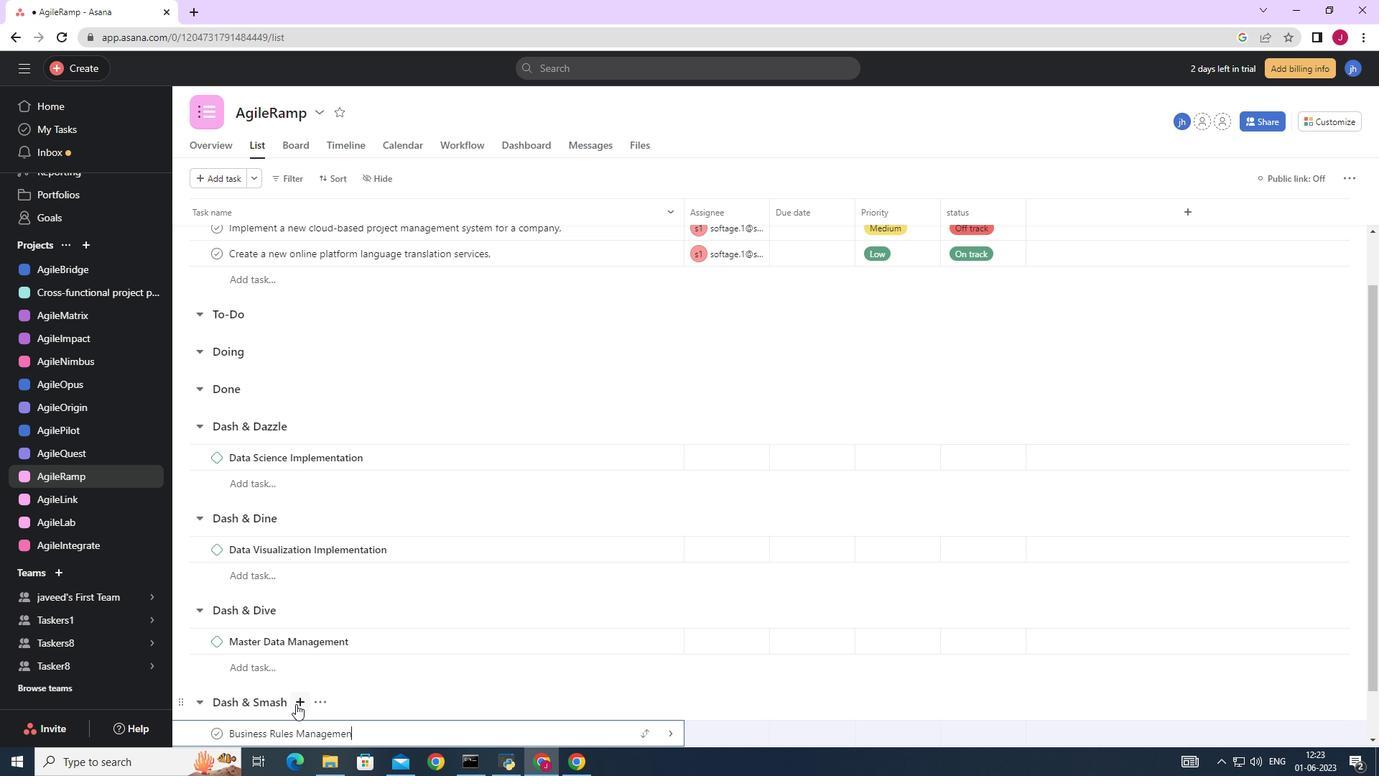 
Action: Mouse moved to (671, 735)
Screenshot: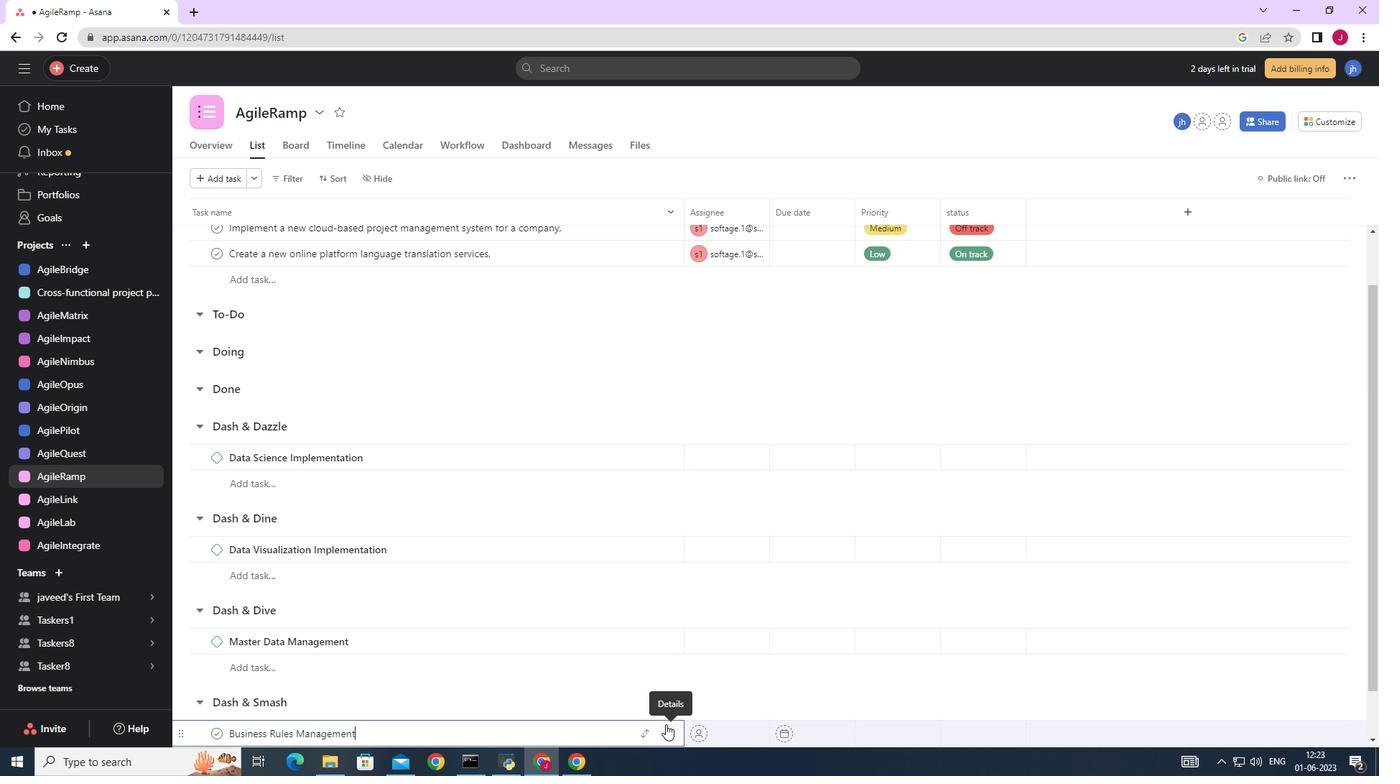 
Action: Mouse pressed left at (670, 735)
Screenshot: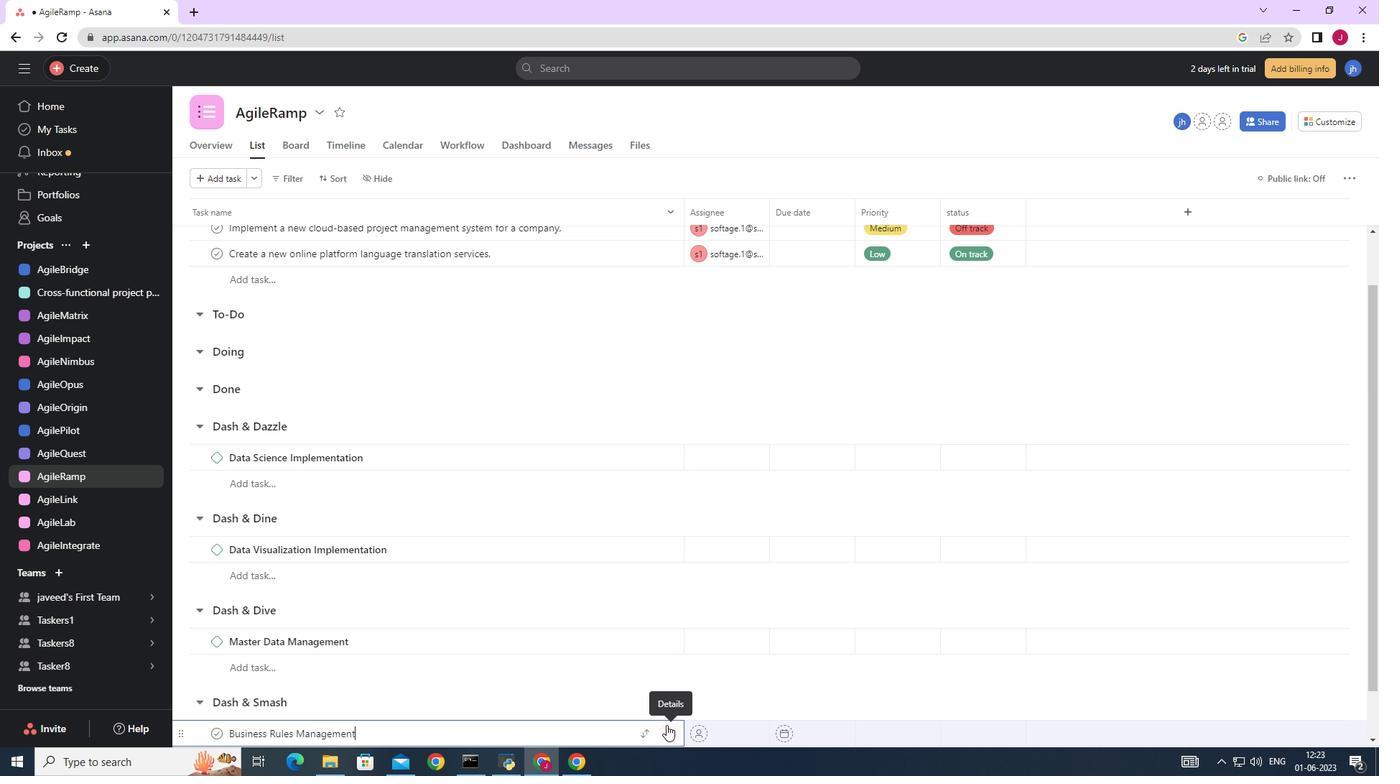 
Action: Mouse moved to (670, 738)
Screenshot: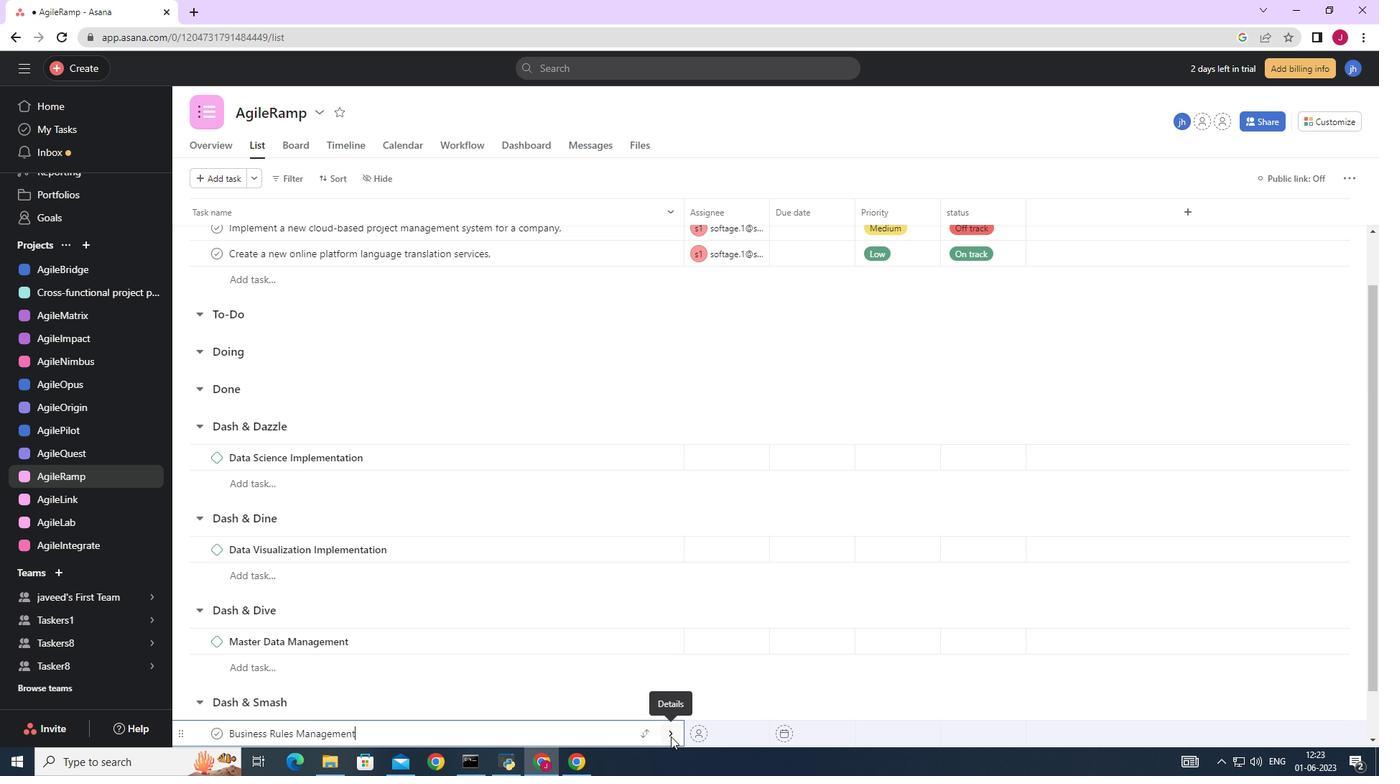
Action: Mouse pressed left at (670, 738)
Screenshot: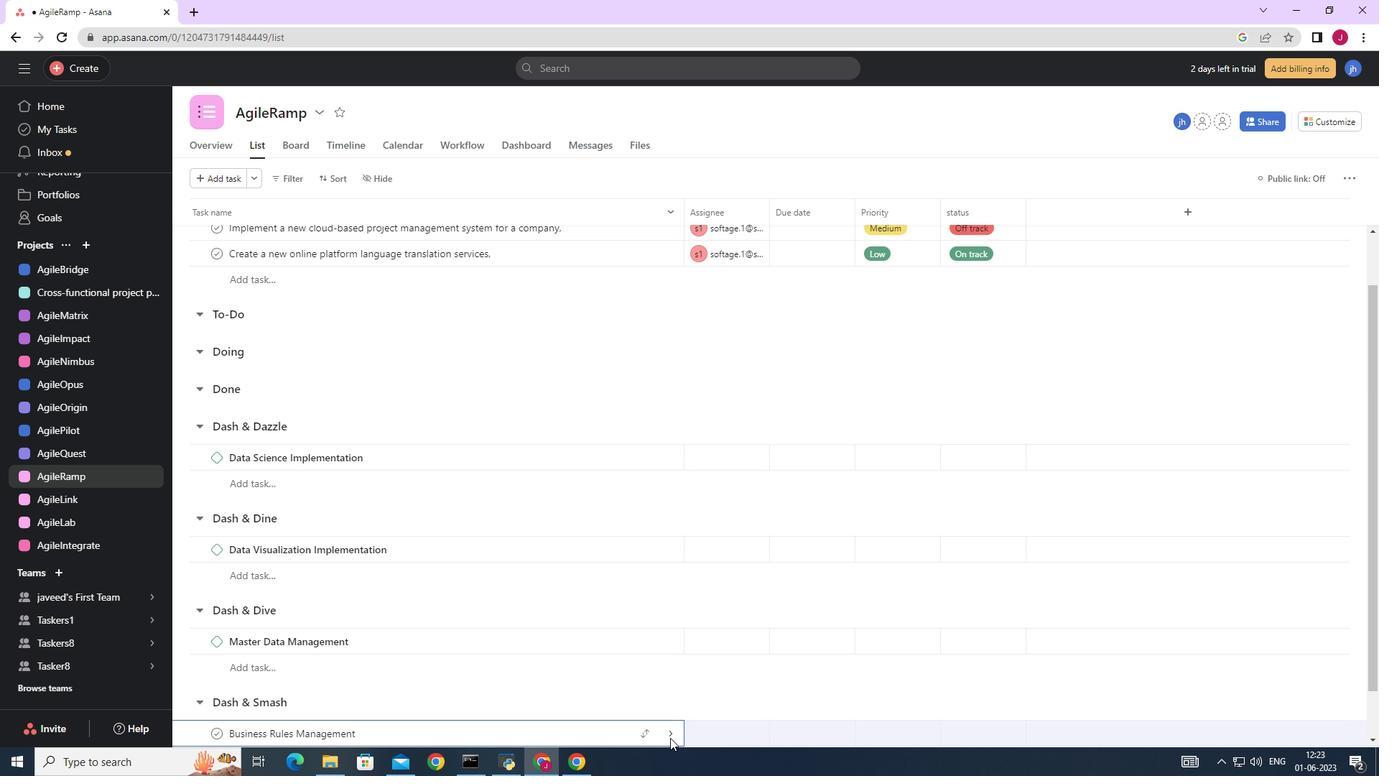 
Action: Mouse moved to (498, 715)
Screenshot: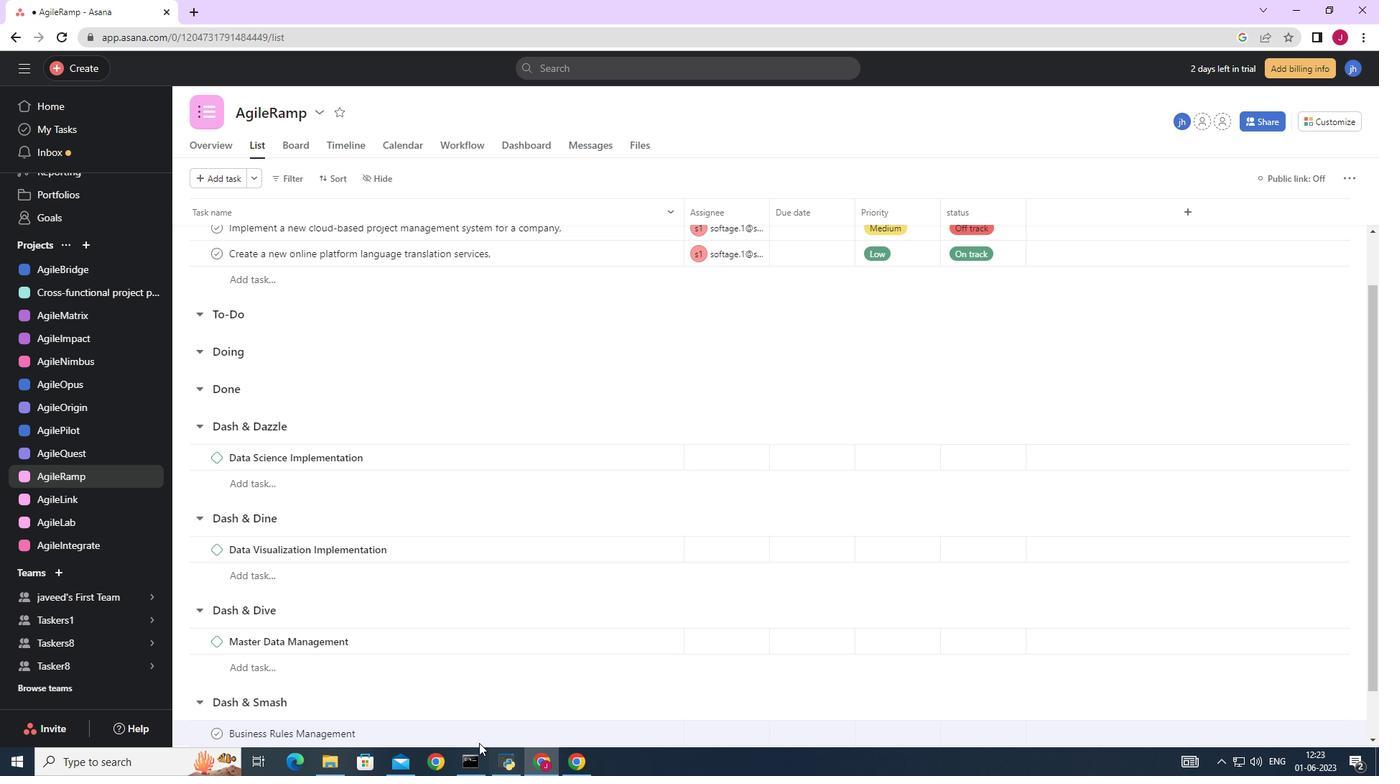 
Action: Mouse scrolled (498, 714) with delta (0, 0)
Screenshot: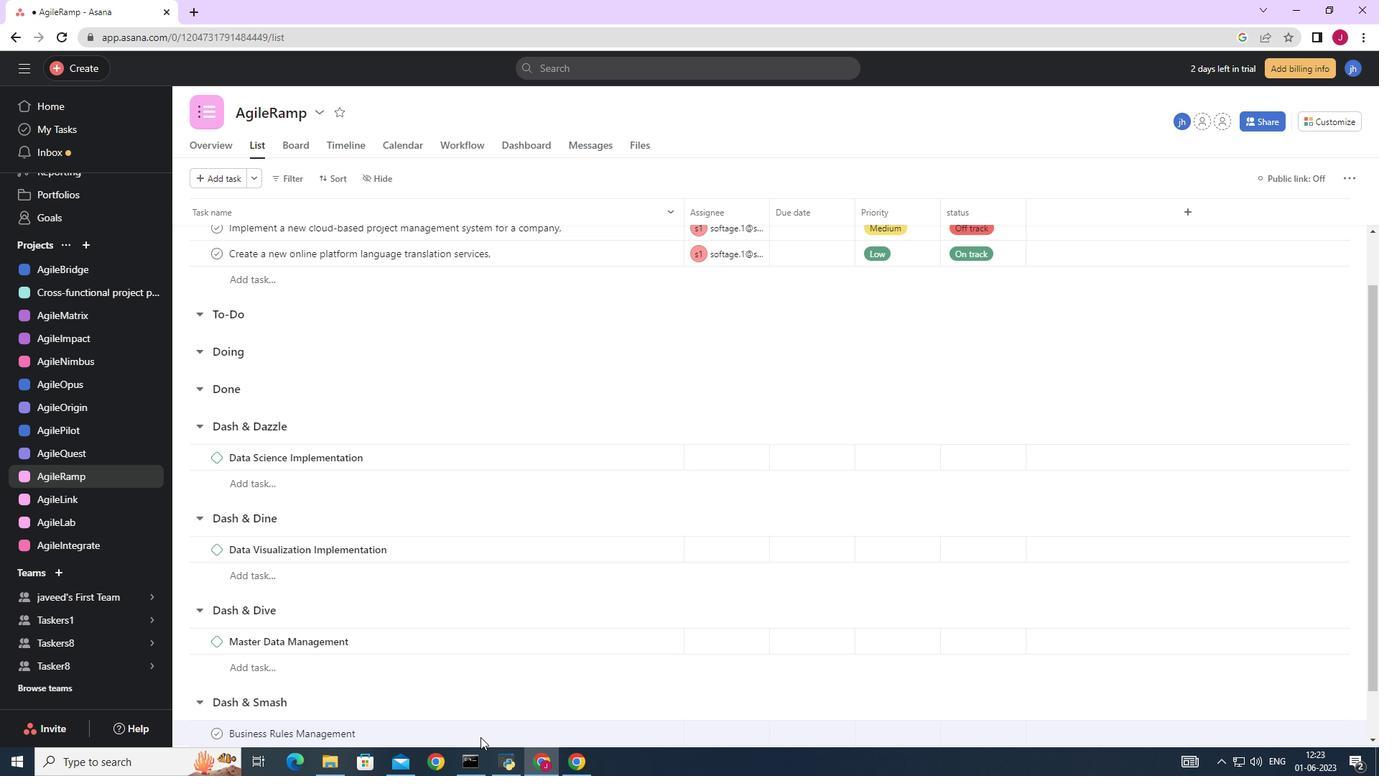 
Action: Mouse scrolled (498, 714) with delta (0, 0)
Screenshot: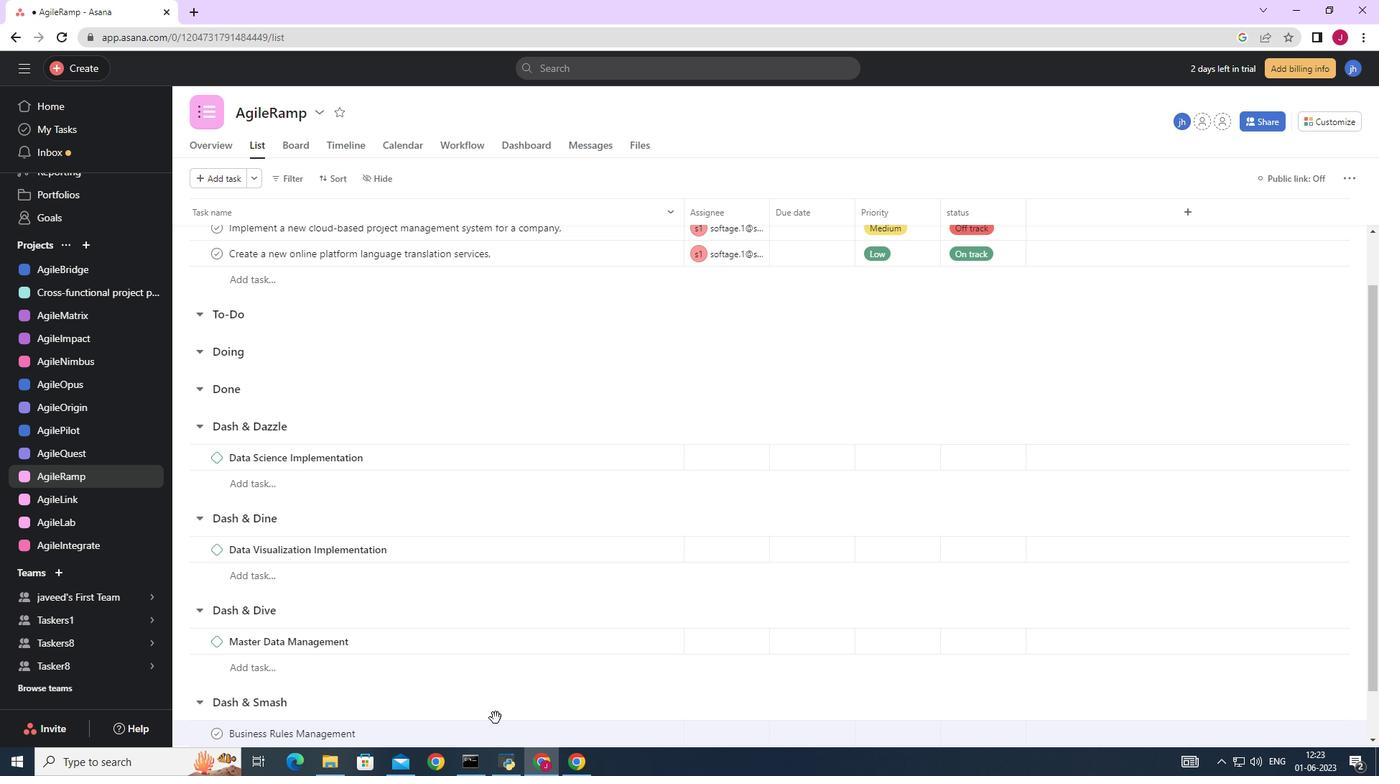 
Action: Mouse scrolled (498, 714) with delta (0, 0)
Screenshot: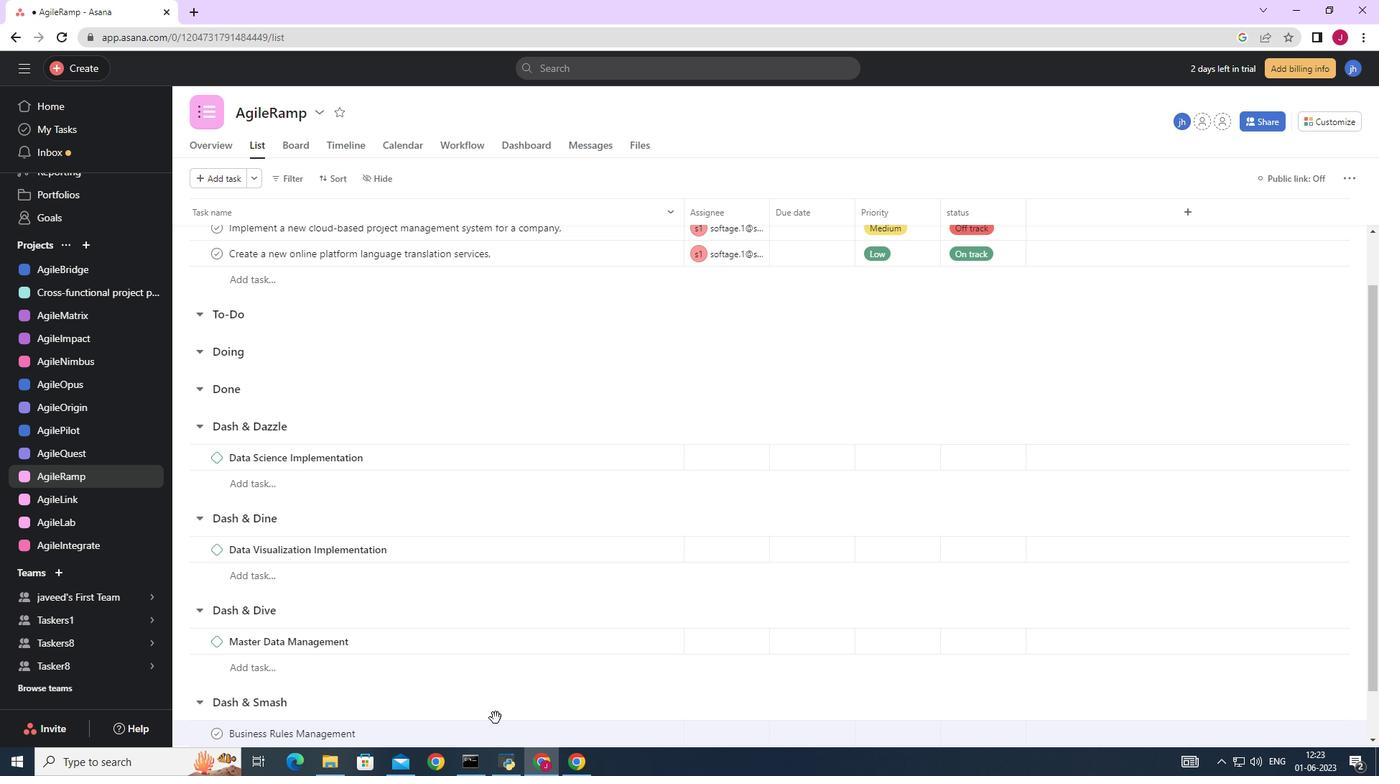 
Action: Mouse scrolled (498, 714) with delta (0, 0)
Screenshot: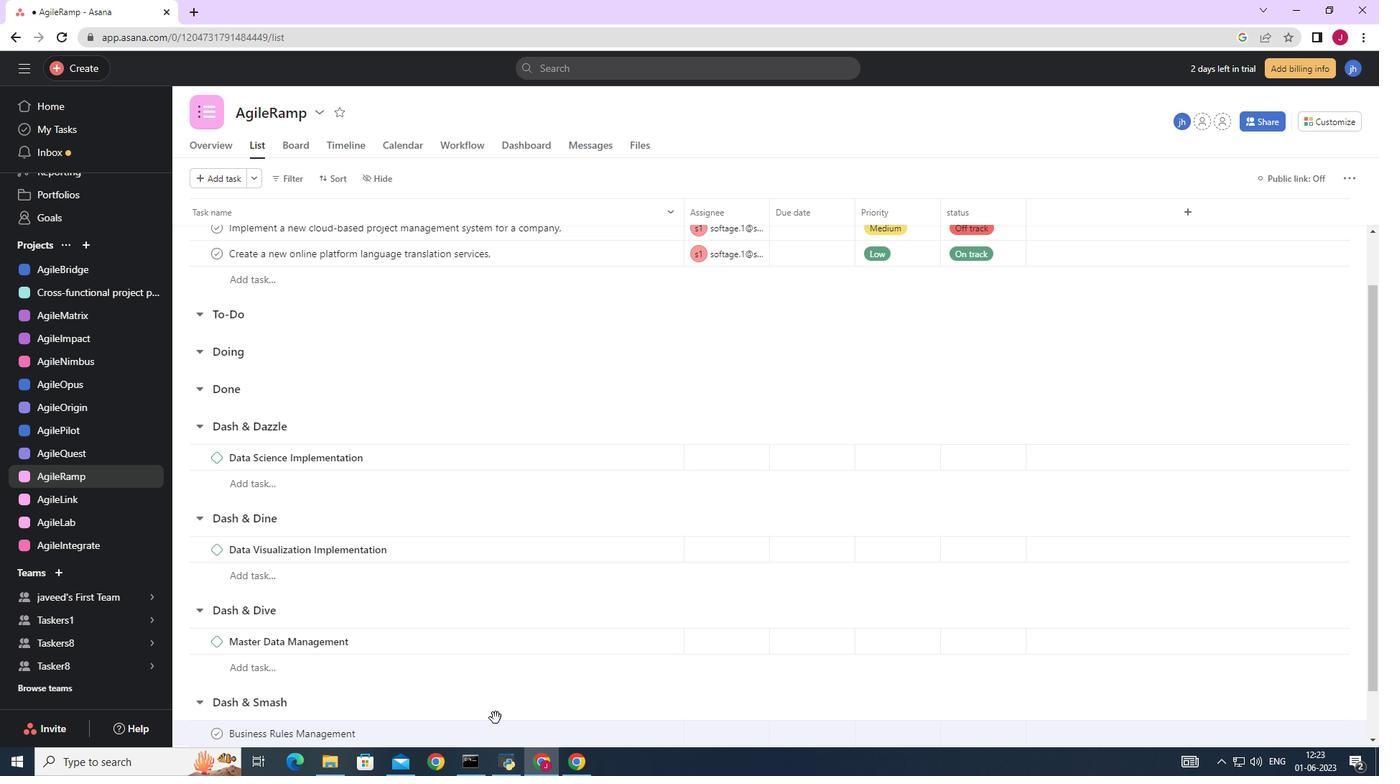 
Action: Mouse scrolled (498, 714) with delta (0, 0)
Screenshot: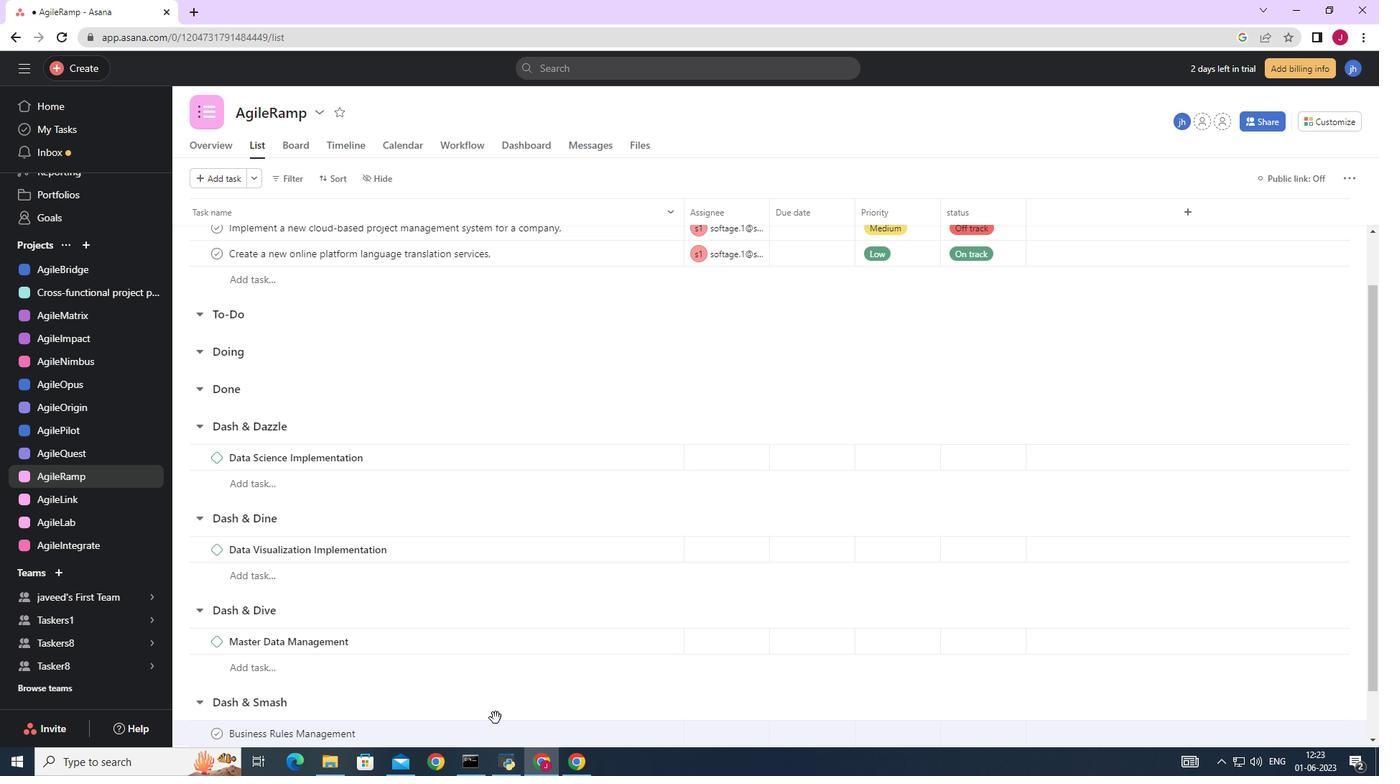 
Action: Mouse moved to (482, 680)
Screenshot: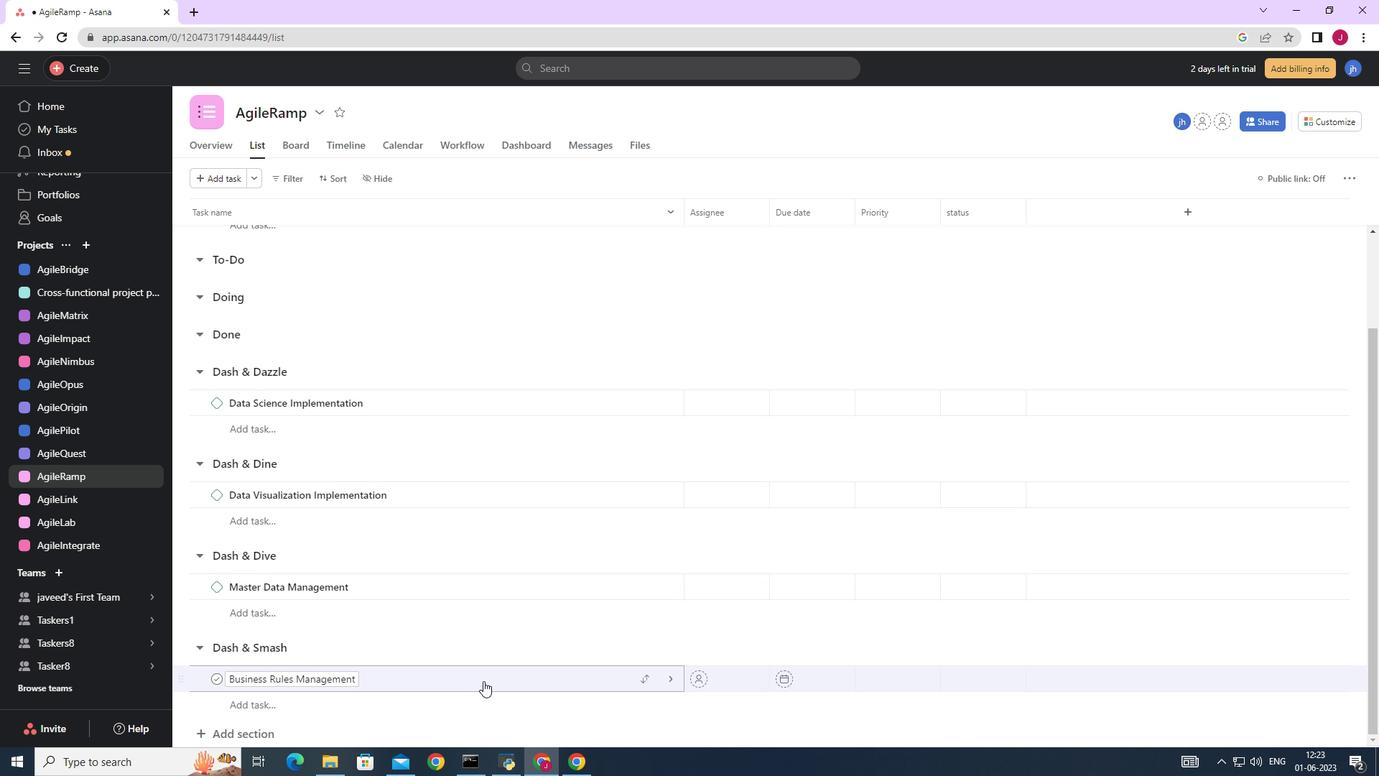 
Action: Mouse pressed left at (482, 680)
Screenshot: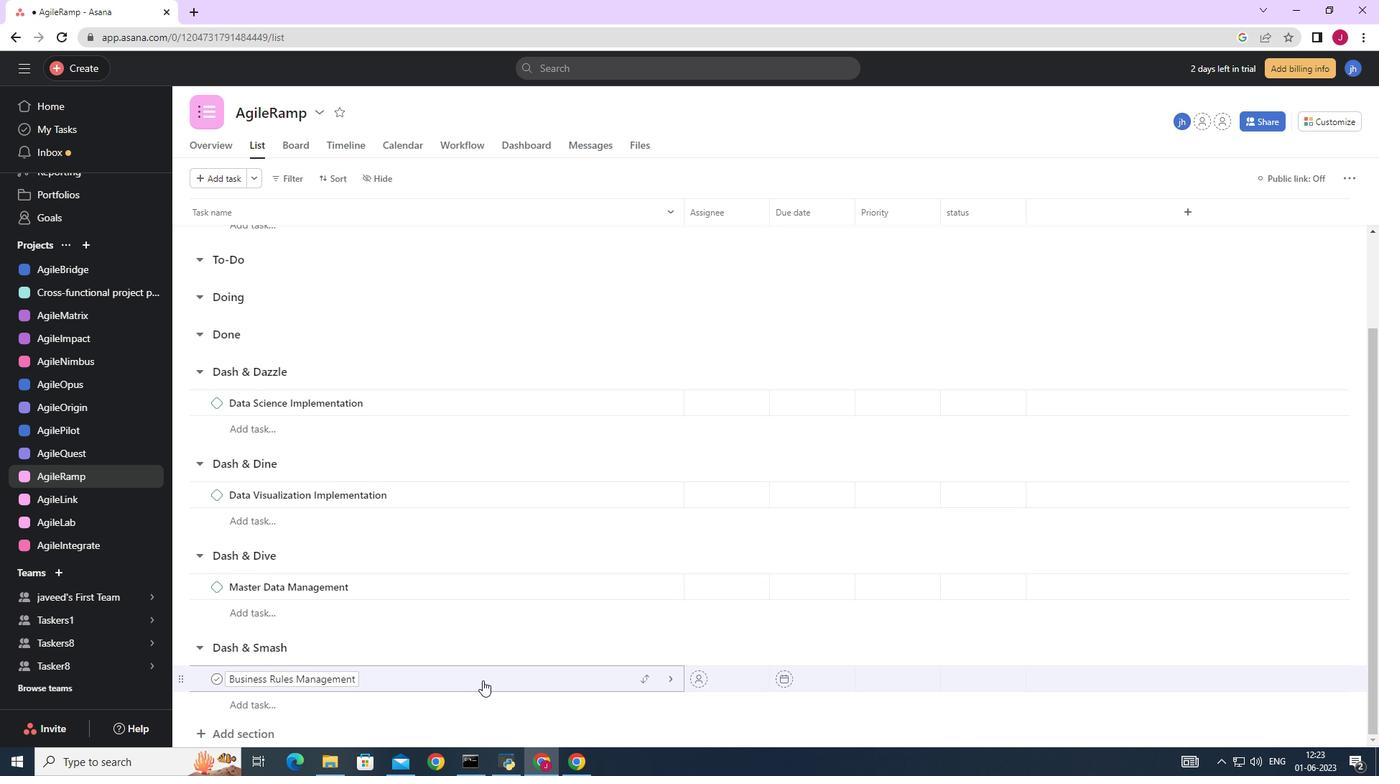 
Action: Mouse moved to (1323, 175)
Screenshot: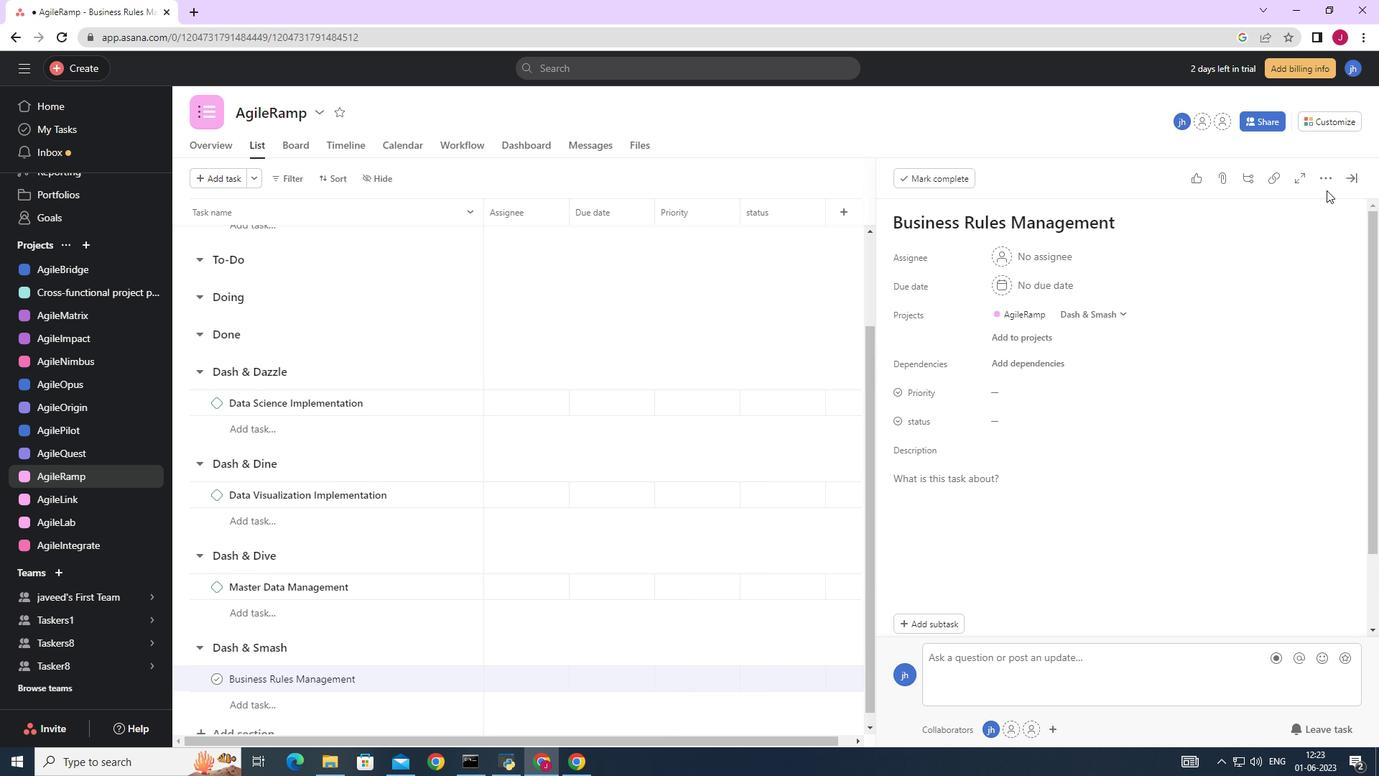 
Action: Mouse pressed left at (1323, 175)
Screenshot: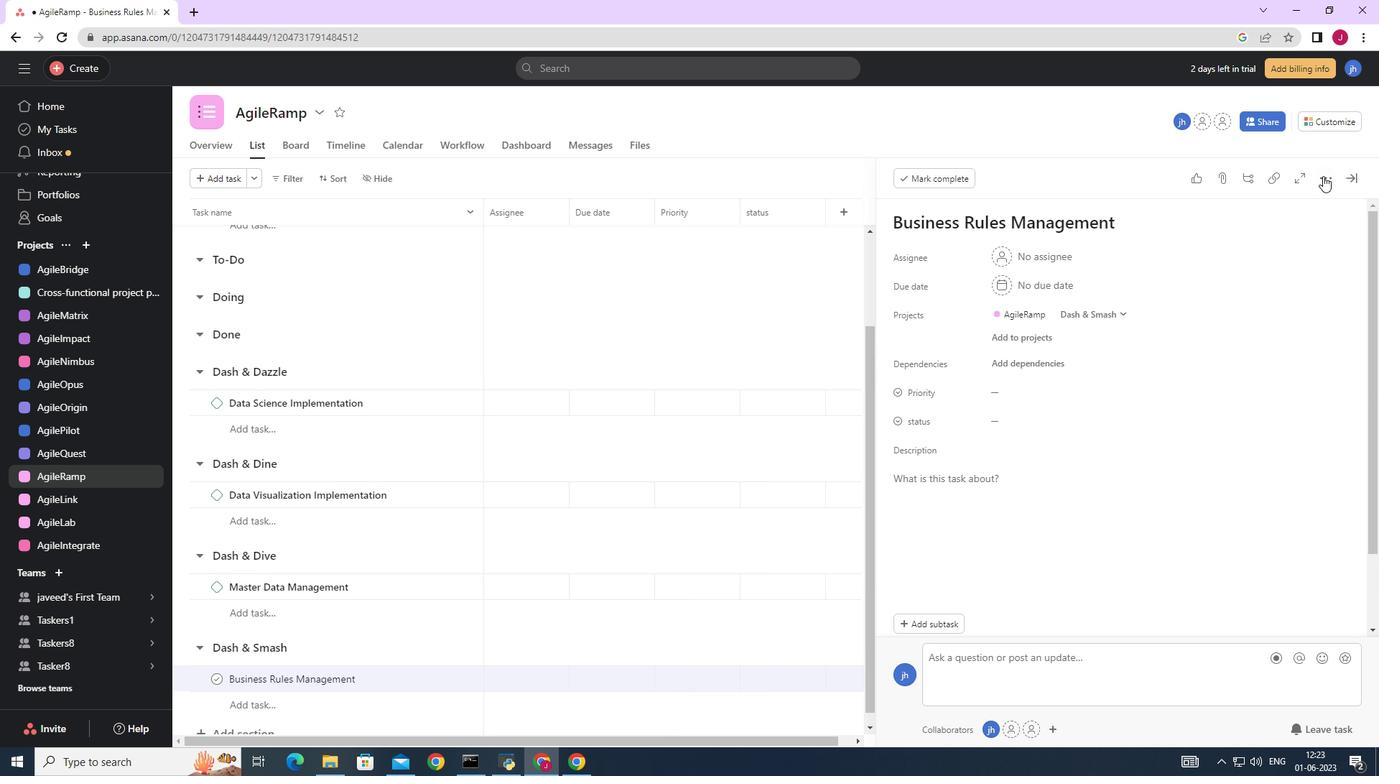 
Action: Mouse moved to (1183, 227)
Screenshot: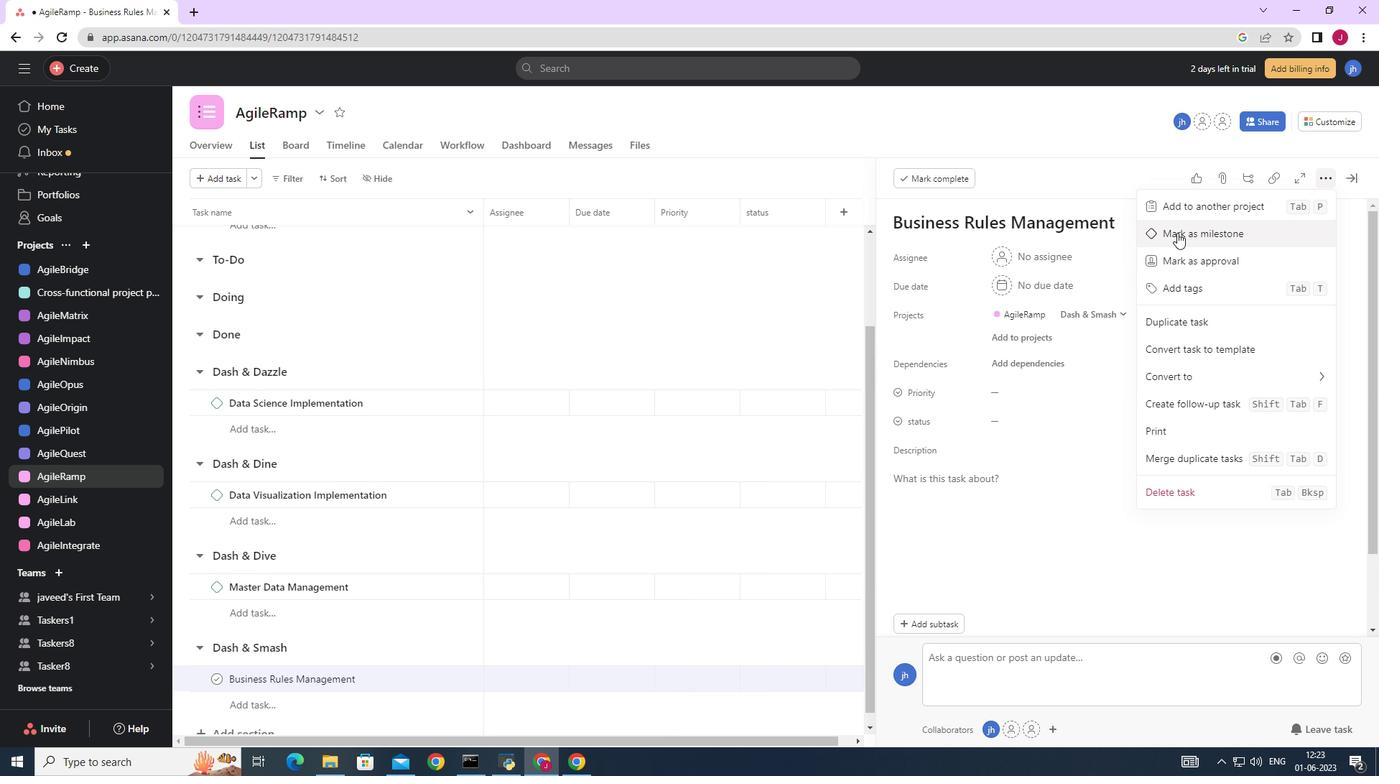 
Action: Mouse pressed left at (1183, 227)
Screenshot: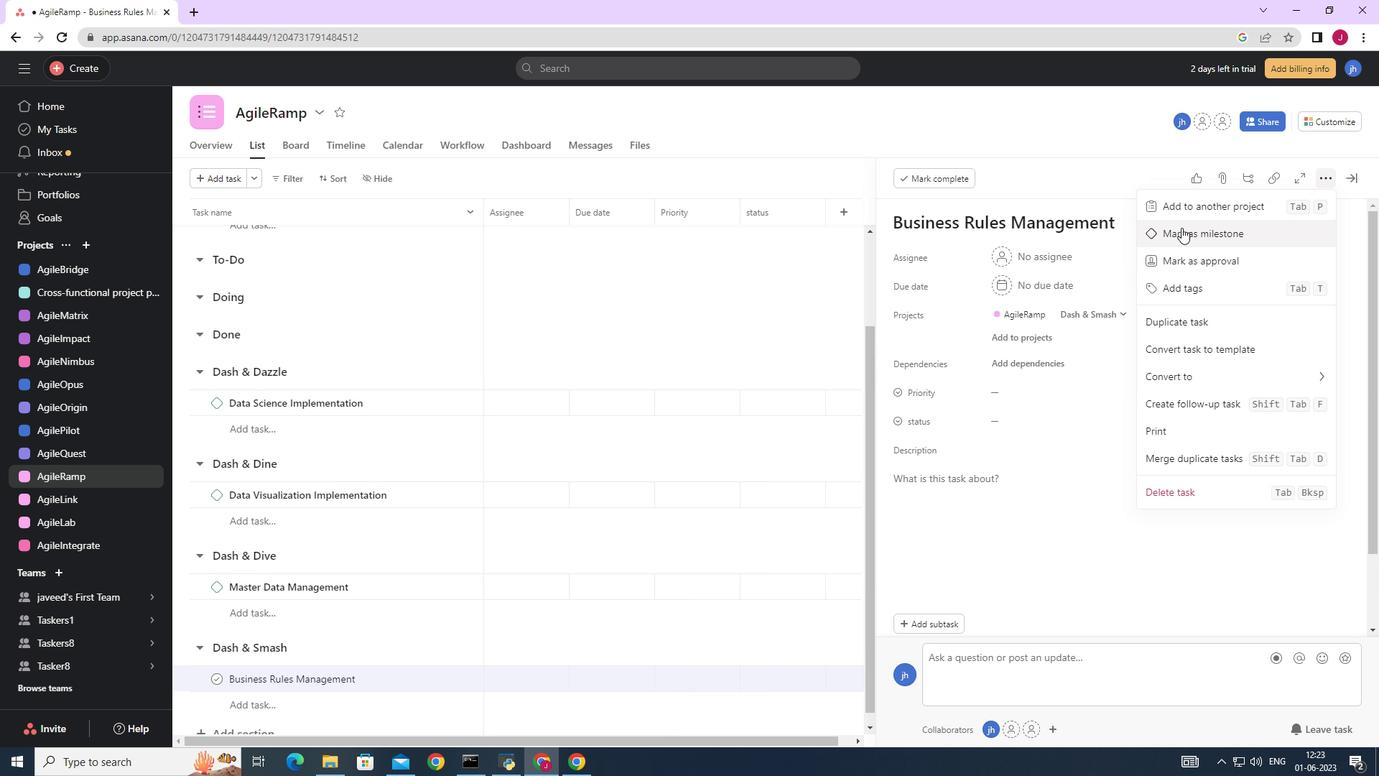 
Action: Mouse moved to (1353, 179)
Screenshot: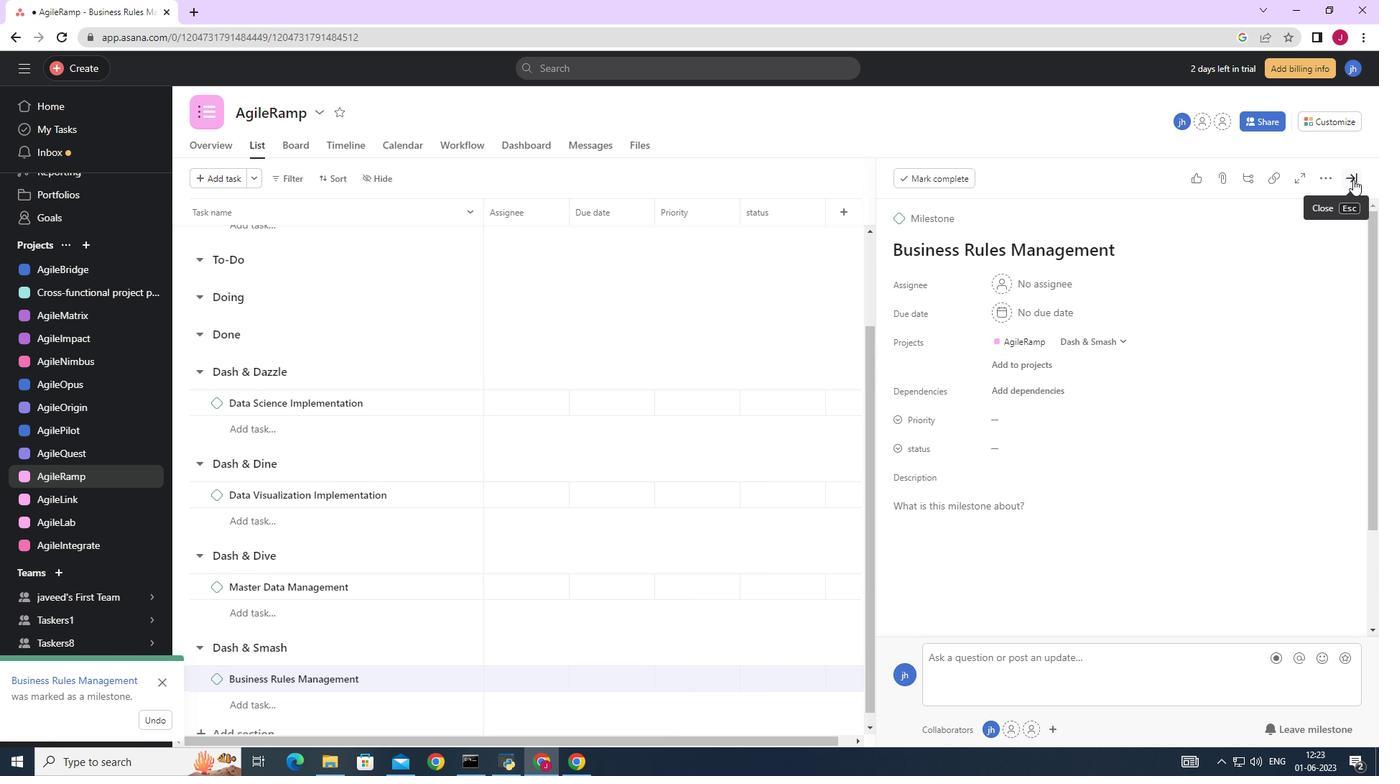 
Action: Mouse pressed left at (1353, 179)
Screenshot: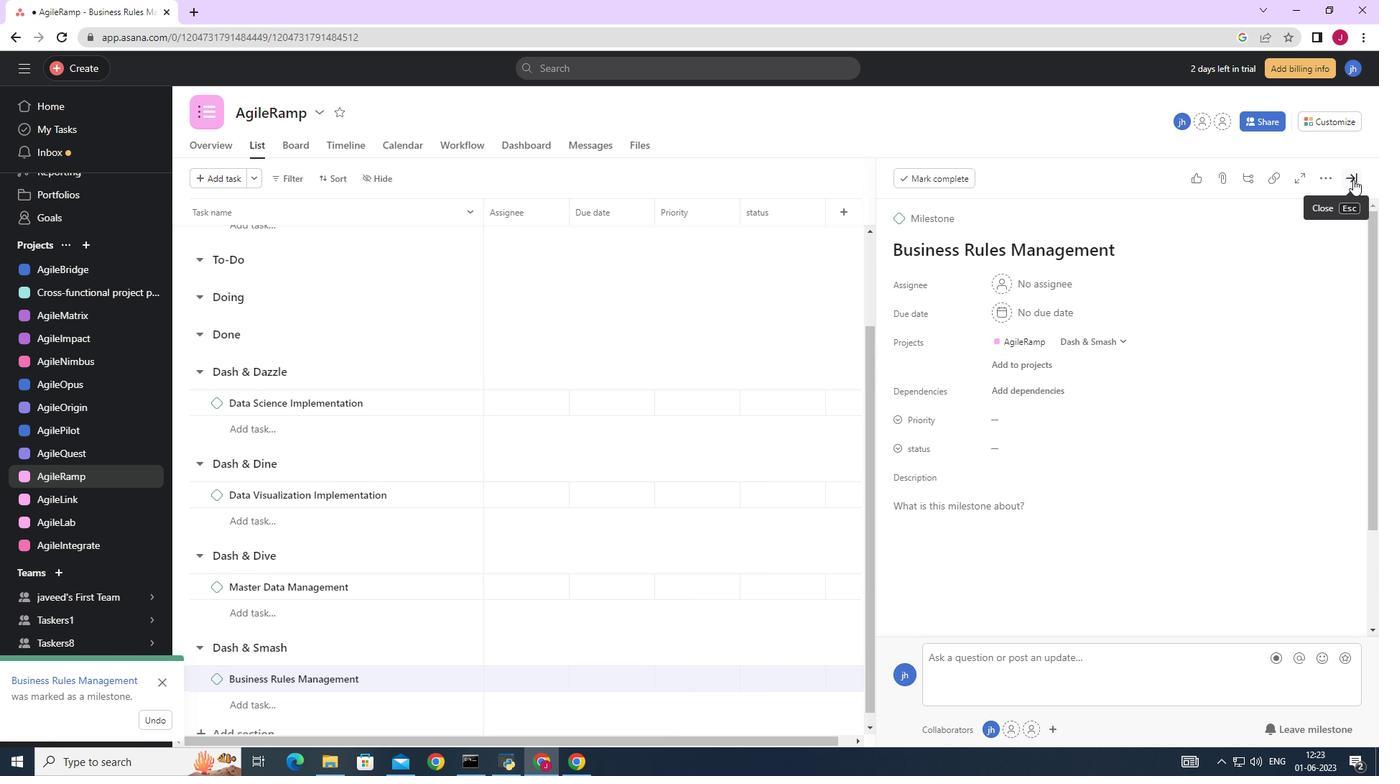 
Action: Mouse moved to (548, 345)
Screenshot: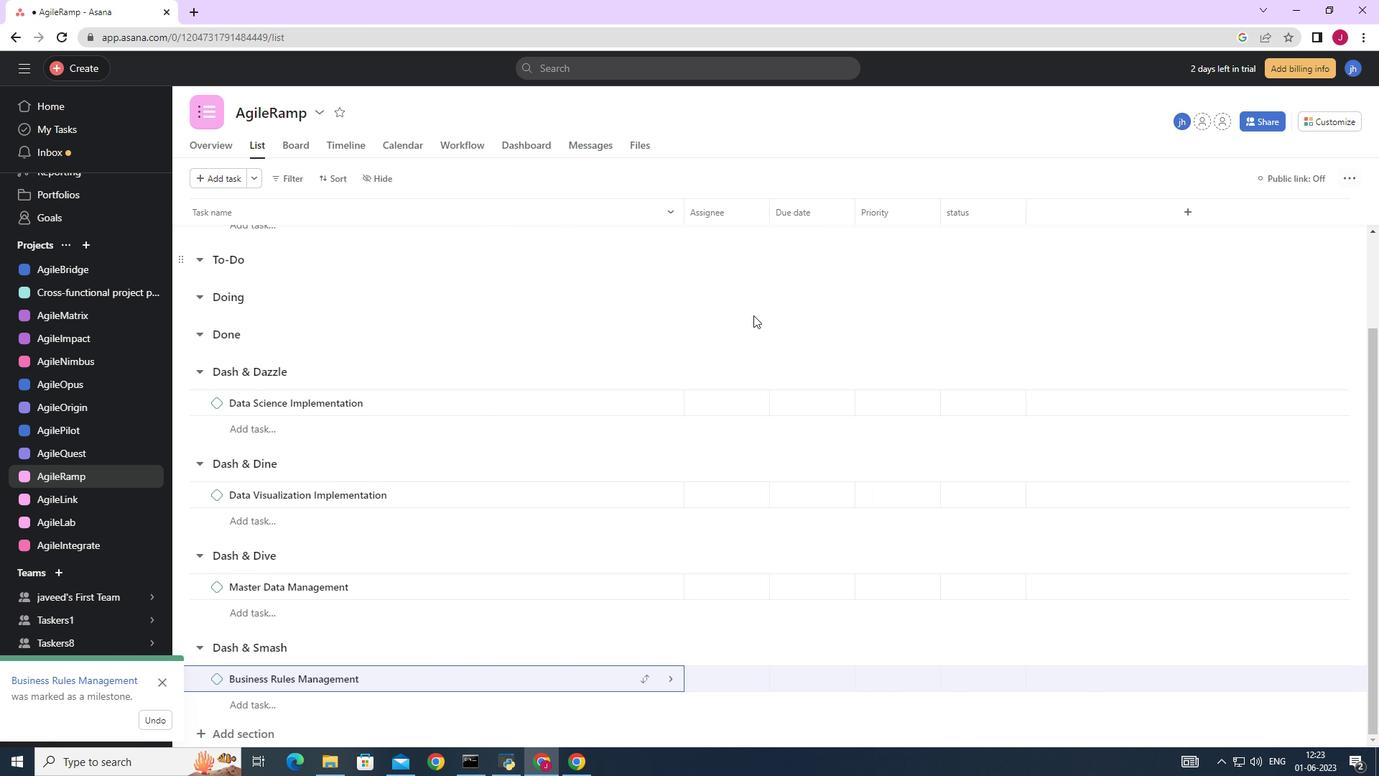 
